 Task: Explore Salesforce AppExchange for third-party applications and install some of the apps.
Action: Mouse moved to (598, 42)
Screenshot: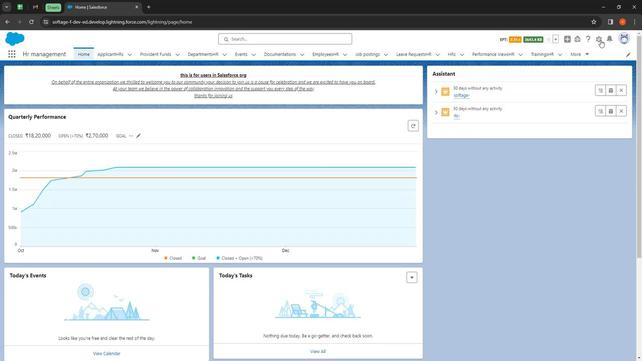 
Action: Mouse pressed left at (598, 42)
Screenshot: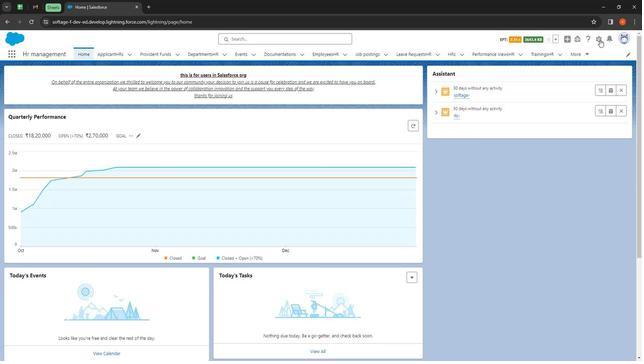 
Action: Mouse moved to (570, 68)
Screenshot: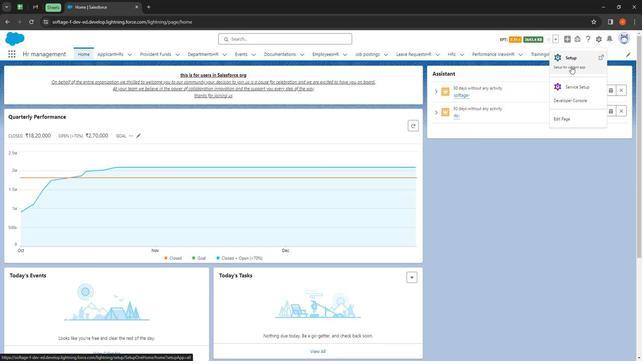 
Action: Mouse pressed left at (570, 68)
Screenshot: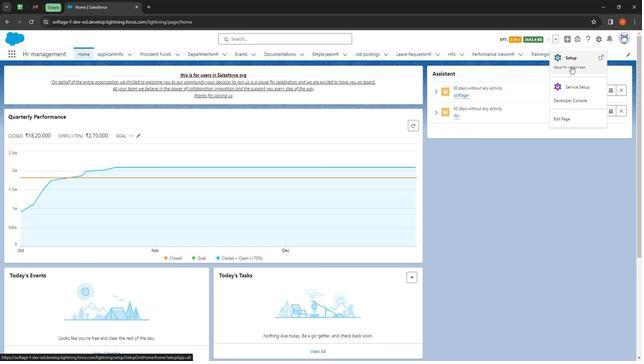 
Action: Mouse moved to (41, 78)
Screenshot: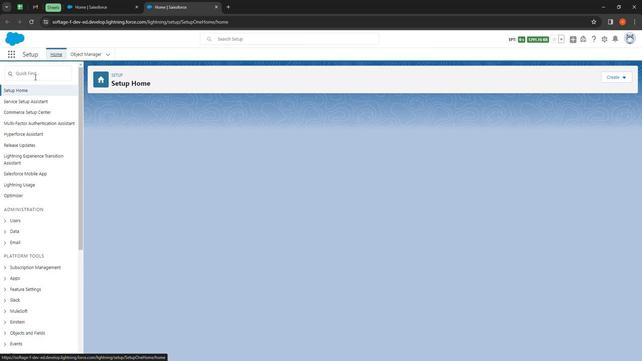 
Action: Mouse pressed left at (41, 78)
Screenshot: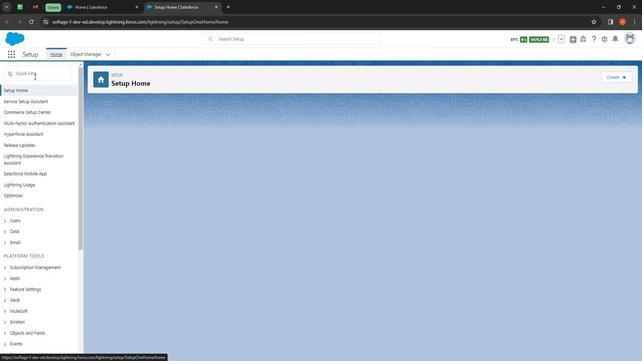 
Action: Mouse moved to (33, 76)
Screenshot: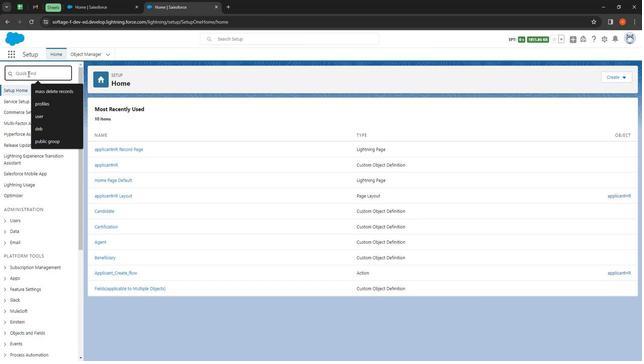 
Action: Mouse pressed left at (33, 76)
Screenshot: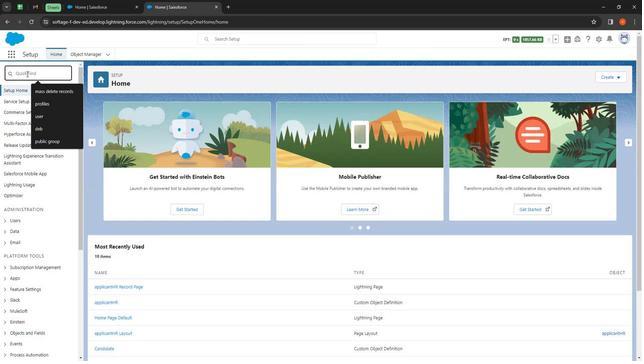 
Action: Key pressed install<Key.space>
Screenshot: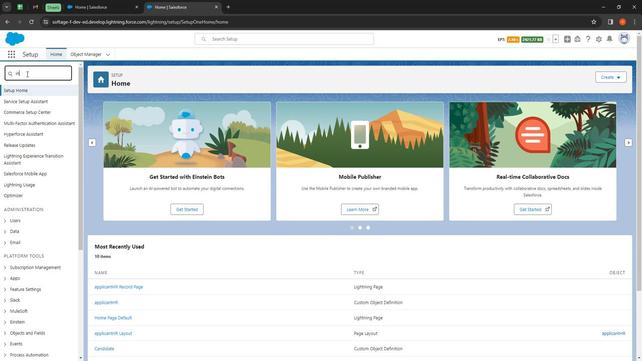 
Action: Mouse moved to (43, 114)
Screenshot: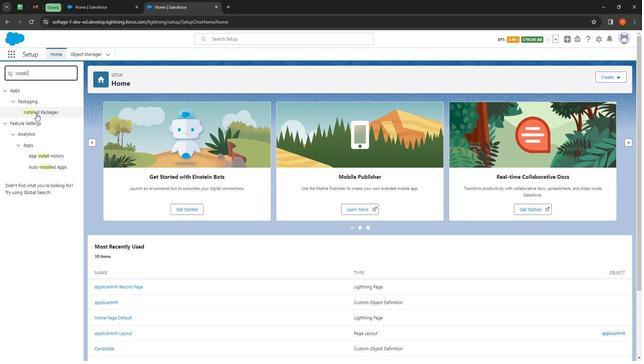 
Action: Mouse pressed left at (43, 114)
Screenshot: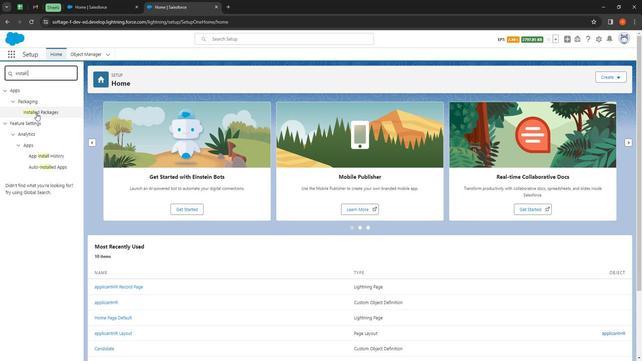 
Action: Mouse moved to (601, 152)
Screenshot: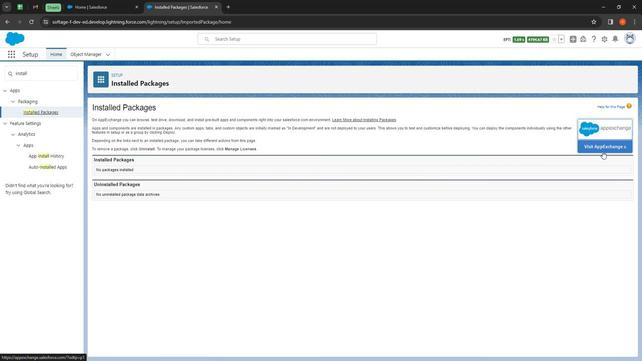 
Action: Mouse pressed left at (601, 152)
Screenshot: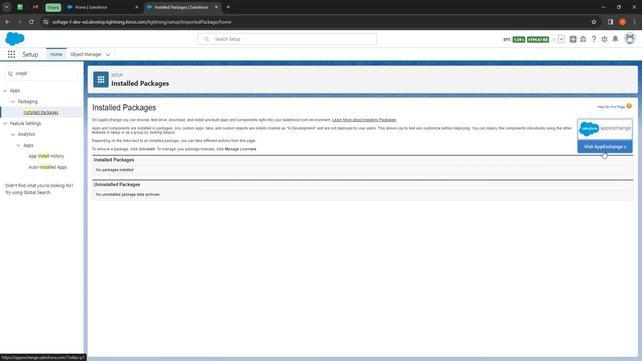 
Action: Mouse moved to (122, 69)
Screenshot: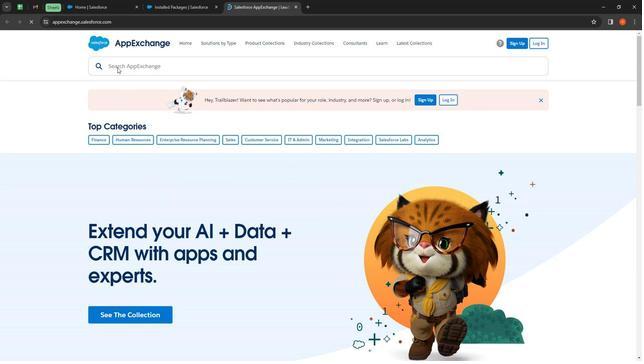 
Action: Mouse pressed left at (122, 69)
Screenshot: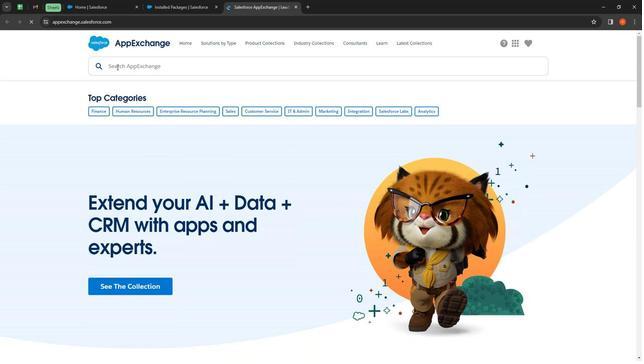 
Action: Mouse moved to (148, 34)
Screenshot: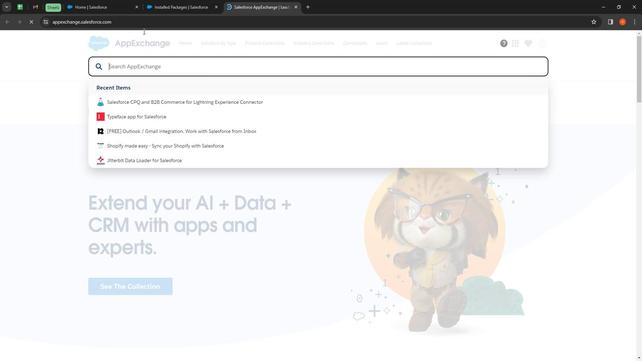 
Action: Key pressed salesforce<Key.enter>
Screenshot: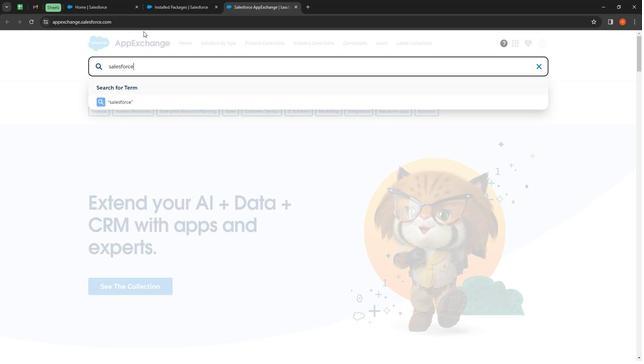 
Action: Mouse moved to (494, 165)
Screenshot: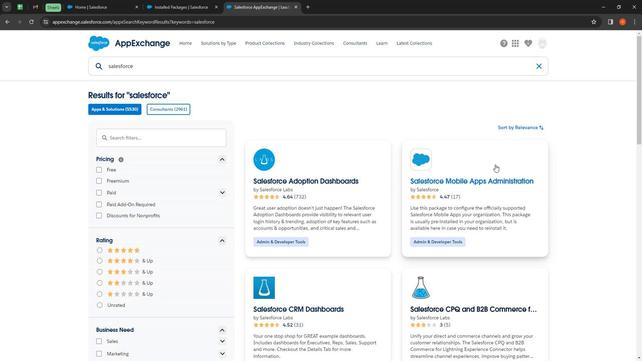 
Action: Mouse scrolled (494, 165) with delta (0, 0)
Screenshot: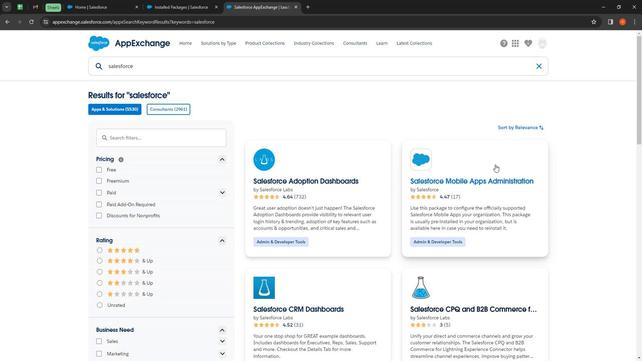 
Action: Mouse moved to (495, 167)
Screenshot: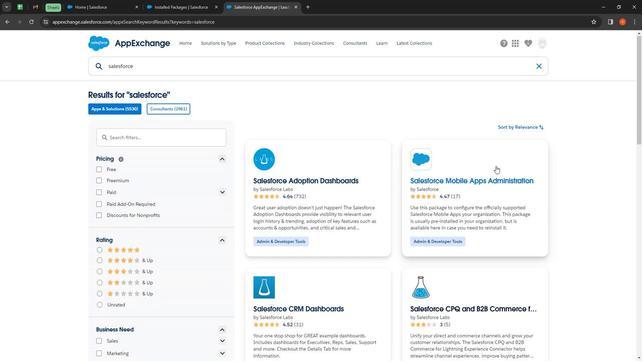 
Action: Mouse scrolled (495, 166) with delta (0, 0)
Screenshot: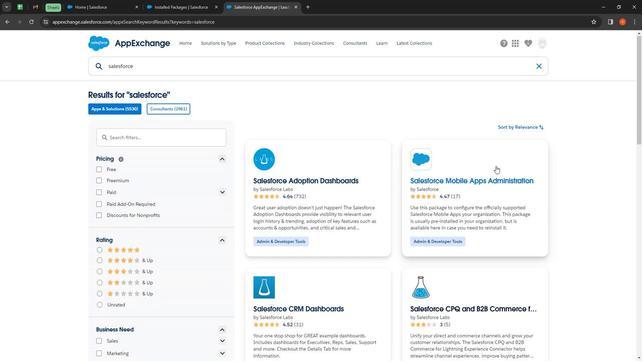 
Action: Mouse moved to (496, 168)
Screenshot: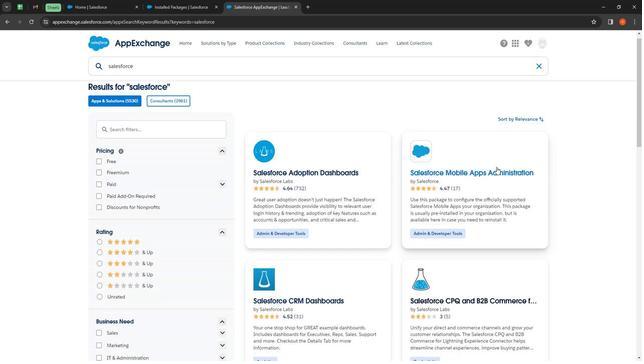 
Action: Mouse scrolled (496, 167) with delta (0, 0)
Screenshot: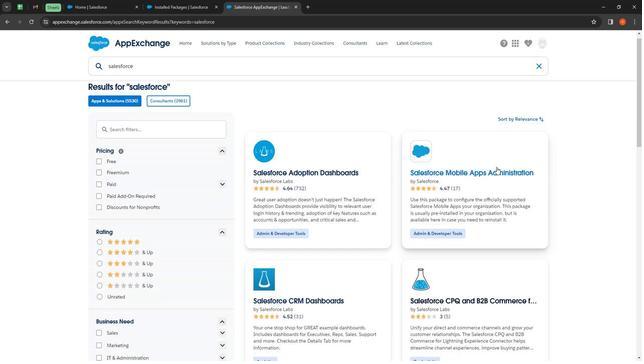 
Action: Mouse moved to (500, 167)
Screenshot: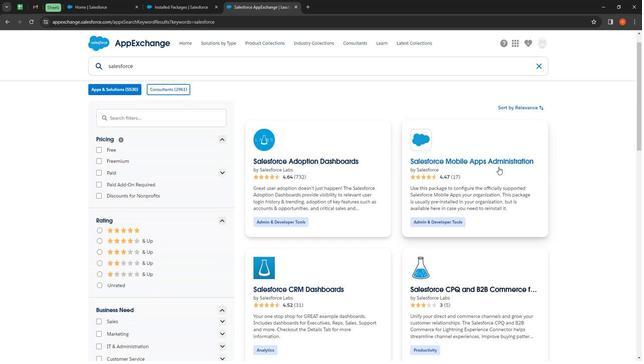 
Action: Mouse scrolled (500, 167) with delta (0, 0)
Screenshot: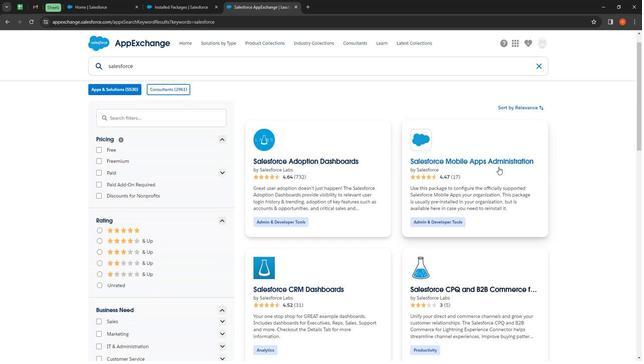 
Action: Mouse moved to (502, 165)
Screenshot: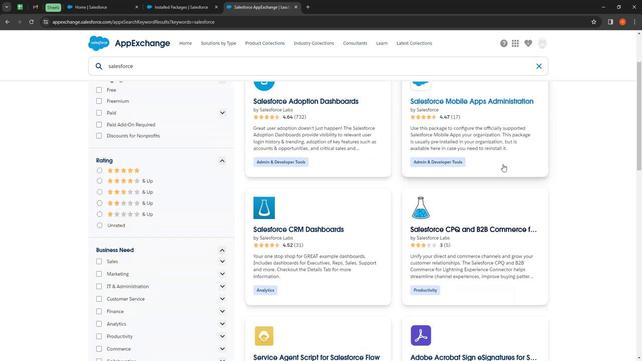 
Action: Mouse scrolled (502, 165) with delta (0, 0)
Screenshot: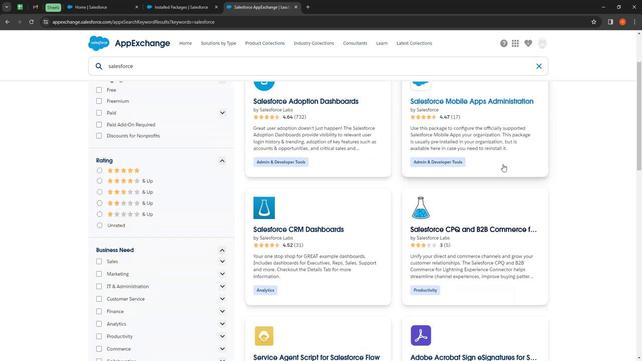 
Action: Mouse moved to (503, 165)
Screenshot: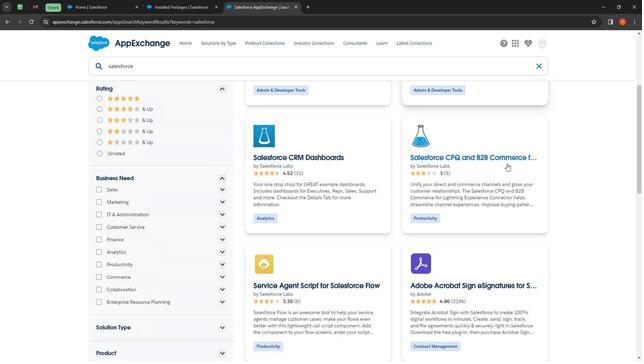 
Action: Mouse scrolled (503, 164) with delta (0, 0)
Screenshot: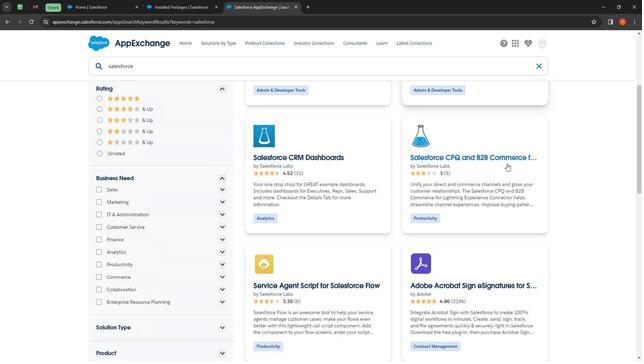 
Action: Mouse moved to (433, 185)
Screenshot: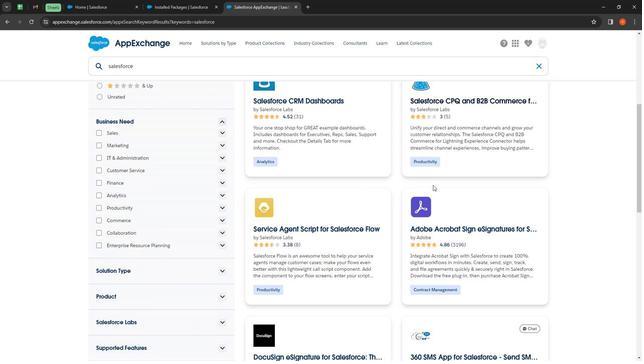 
Action: Mouse scrolled (433, 185) with delta (0, 0)
Screenshot: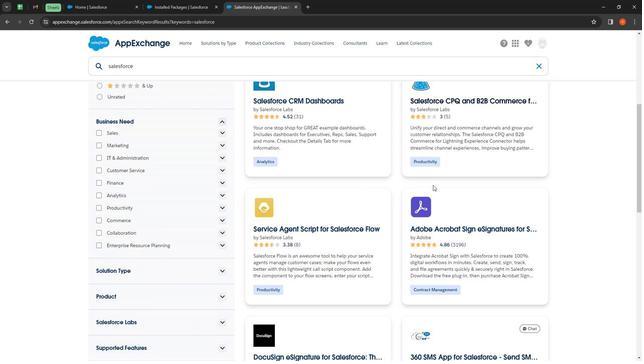 
Action: Mouse moved to (430, 187)
Screenshot: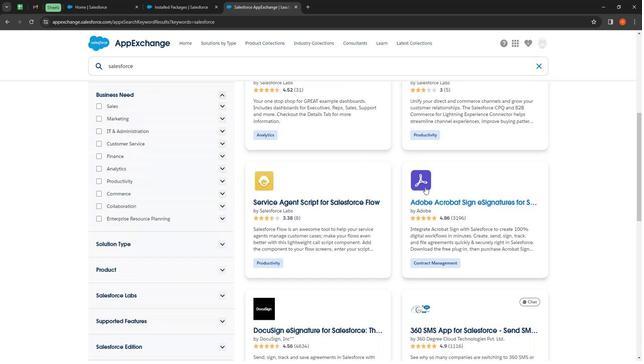 
Action: Mouse scrolled (430, 187) with delta (0, 0)
Screenshot: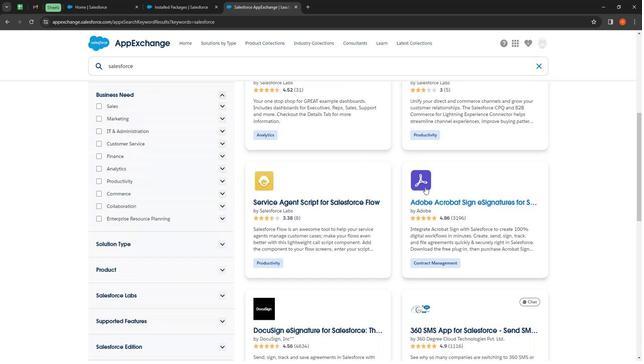 
Action: Mouse moved to (136, 117)
Screenshot: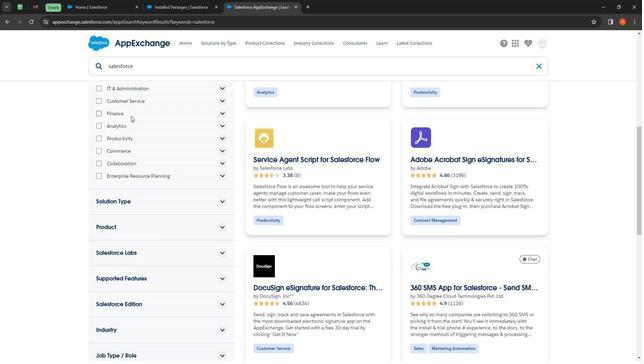 
Action: Mouse scrolled (136, 117) with delta (0, 0)
Screenshot: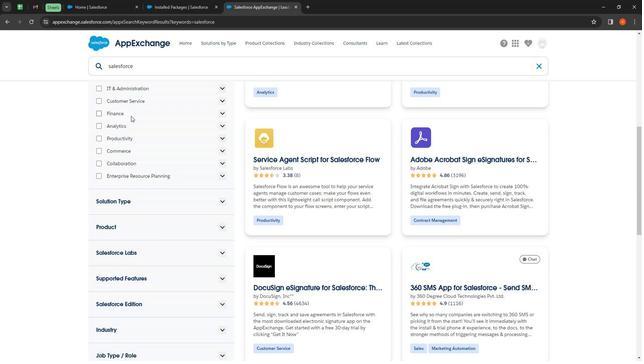 
Action: Mouse moved to (137, 118)
Screenshot: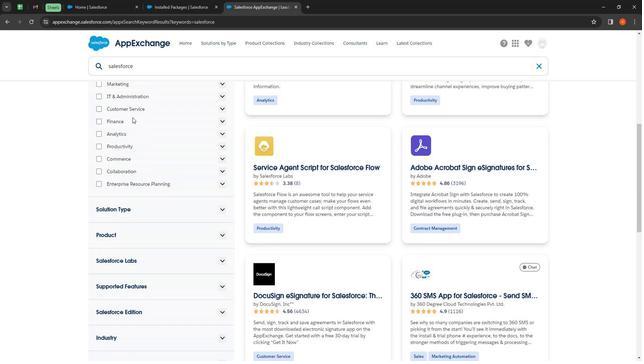 
Action: Mouse scrolled (137, 118) with delta (0, 0)
Screenshot: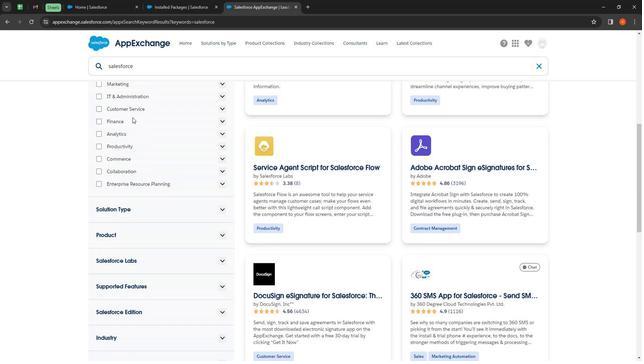 
Action: Mouse moved to (123, 124)
Screenshot: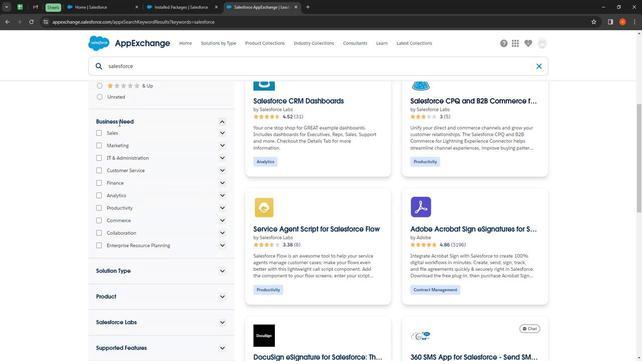 
Action: Mouse scrolled (123, 124) with delta (0, 0)
Screenshot: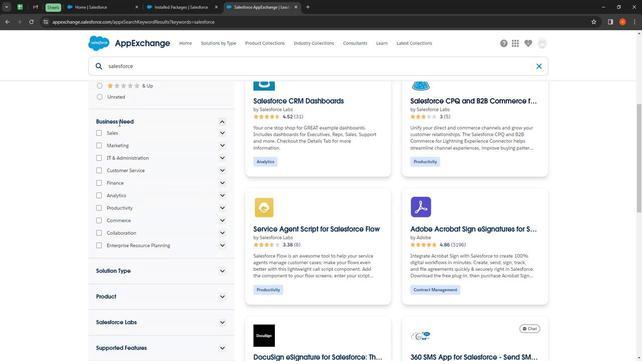 
Action: Mouse moved to (135, 95)
Screenshot: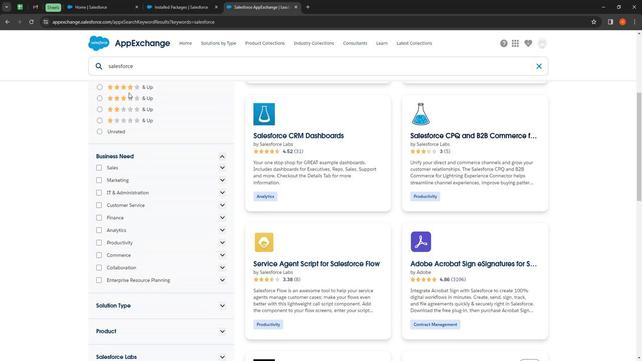 
Action: Mouse scrolled (135, 95) with delta (0, 0)
Screenshot: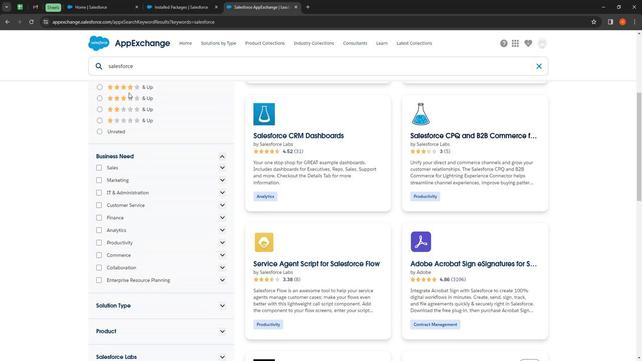 
Action: Mouse moved to (136, 96)
Screenshot: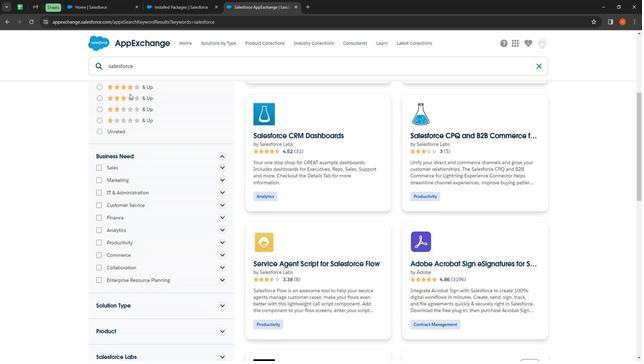 
Action: Mouse scrolled (136, 97) with delta (0, 0)
Screenshot: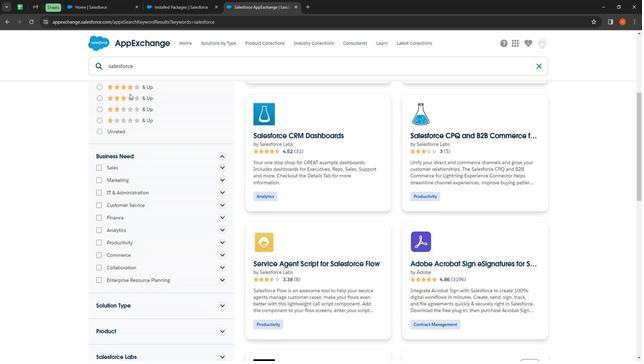 
Action: Mouse moved to (117, 93)
Screenshot: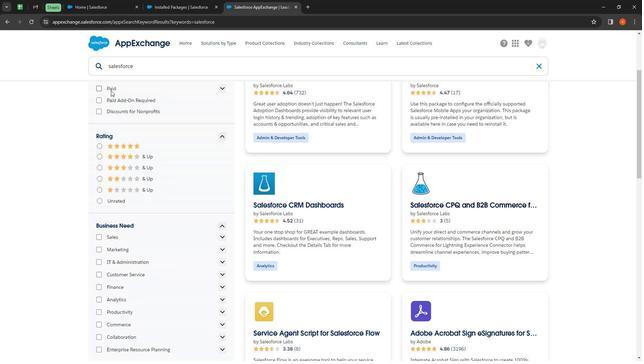 
Action: Mouse scrolled (117, 93) with delta (0, 0)
Screenshot: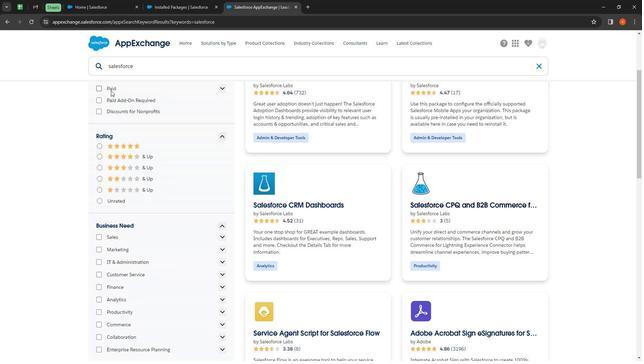 
Action: Mouse moved to (113, 102)
Screenshot: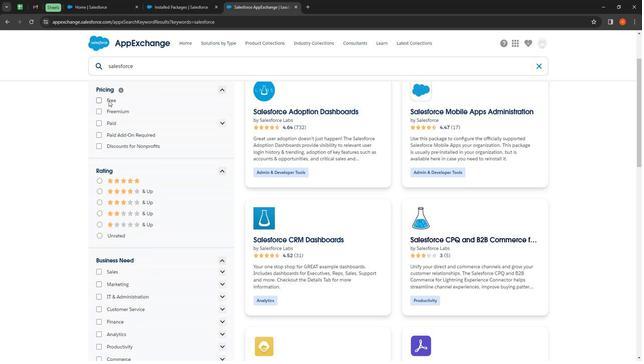 
Action: Mouse pressed left at (113, 102)
Screenshot: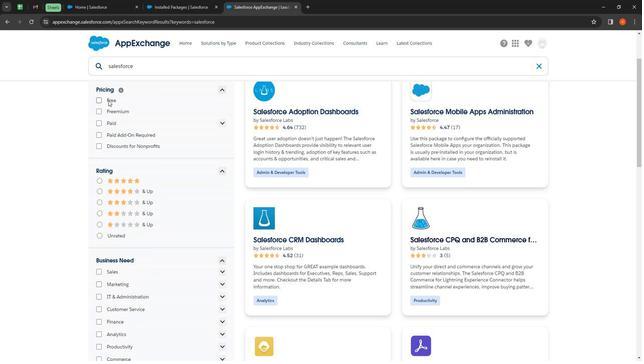 
Action: Mouse moved to (125, 209)
Screenshot: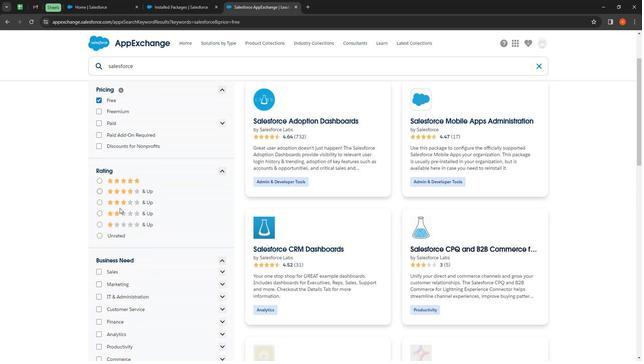 
Action: Mouse scrolled (125, 209) with delta (0, 0)
Screenshot: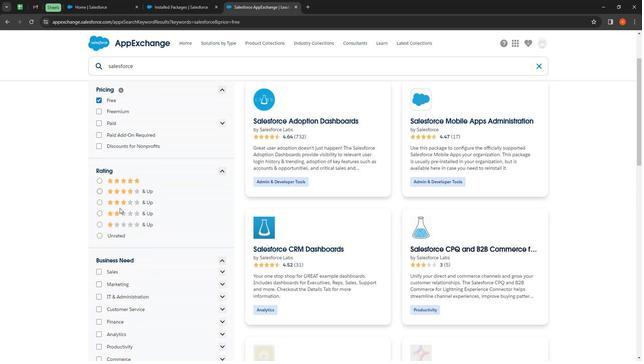 
Action: Mouse moved to (128, 217)
Screenshot: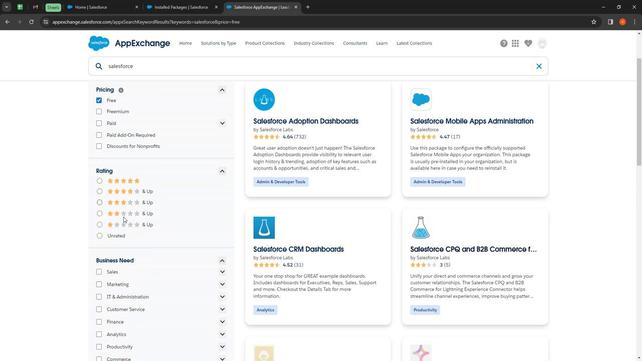 
Action: Mouse scrolled (128, 216) with delta (0, 0)
Screenshot: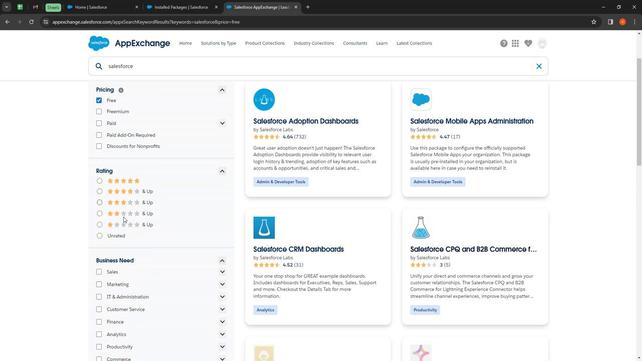 
Action: Mouse moved to (130, 225)
Screenshot: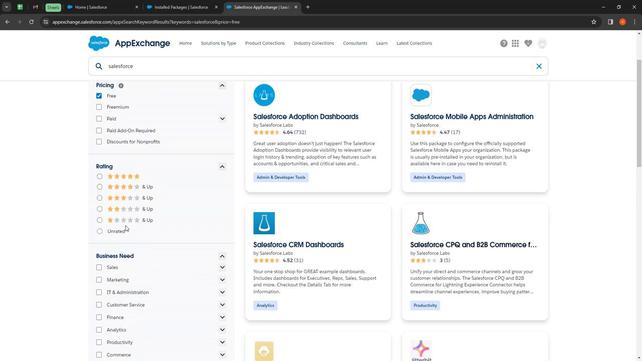 
Action: Mouse scrolled (130, 225) with delta (0, 0)
Screenshot: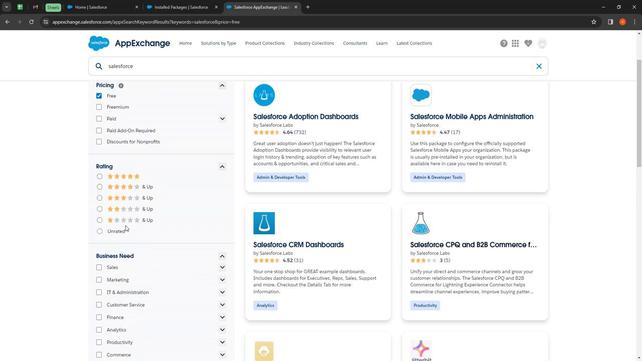 
Action: Mouse moved to (507, 222)
Screenshot: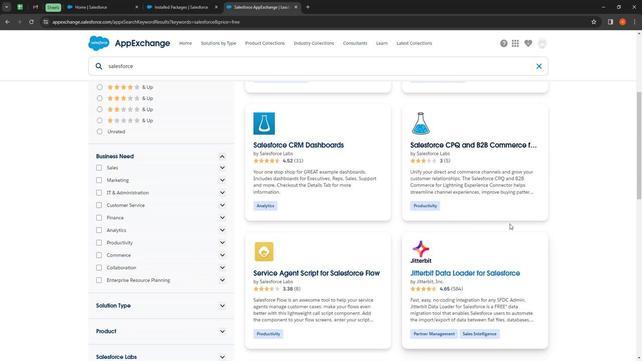 
Action: Mouse scrolled (507, 222) with delta (0, 0)
Screenshot: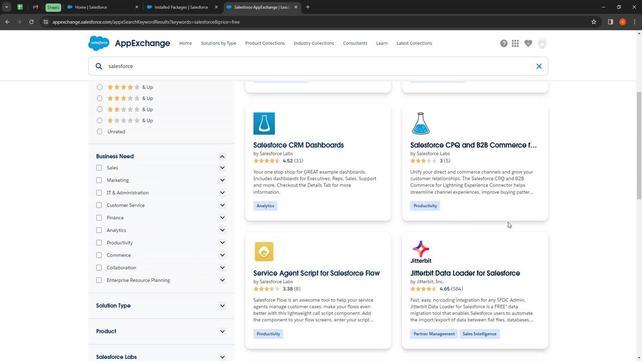 
Action: Mouse scrolled (507, 222) with delta (0, 0)
Screenshot: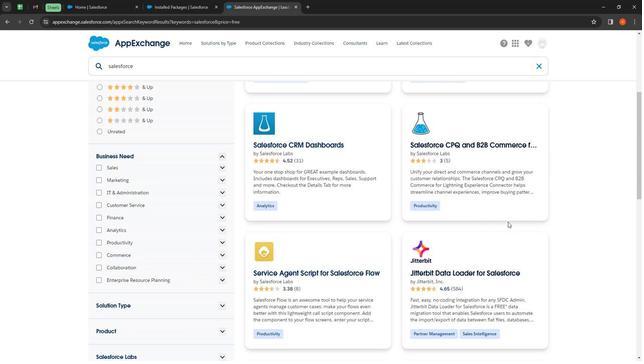 
Action: Mouse scrolled (507, 222) with delta (0, 0)
Screenshot: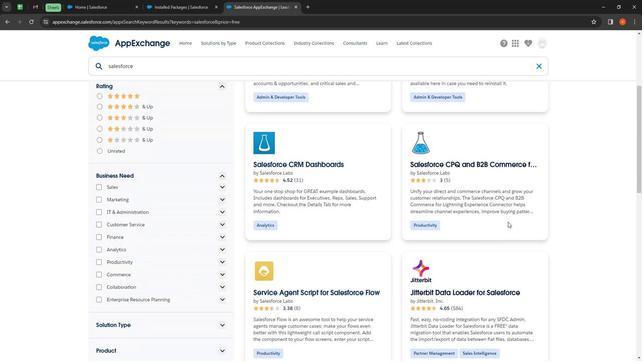 
Action: Mouse scrolled (507, 222) with delta (0, 0)
Screenshot: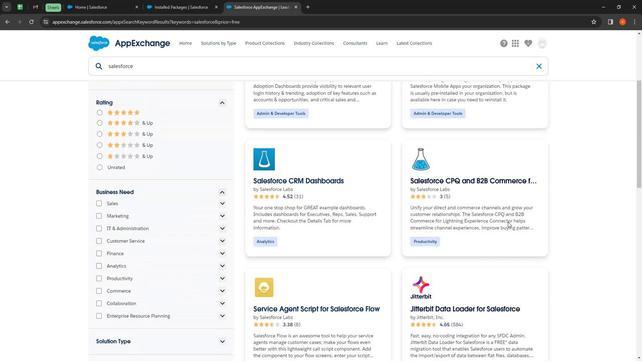 
Action: Mouse scrolled (507, 222) with delta (0, 0)
Screenshot: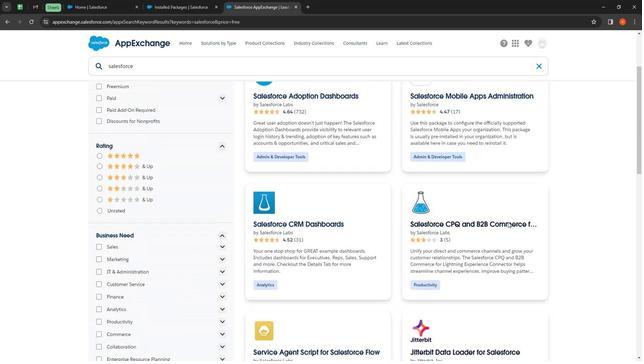 
Action: Mouse moved to (512, 217)
Screenshot: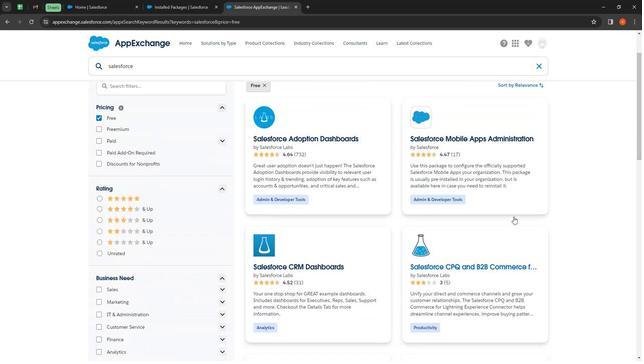 
Action: Mouse scrolled (512, 217) with delta (0, 0)
Screenshot: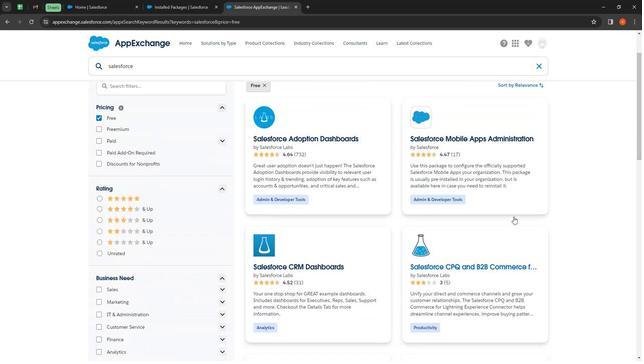 
Action: Mouse moved to (368, 173)
Screenshot: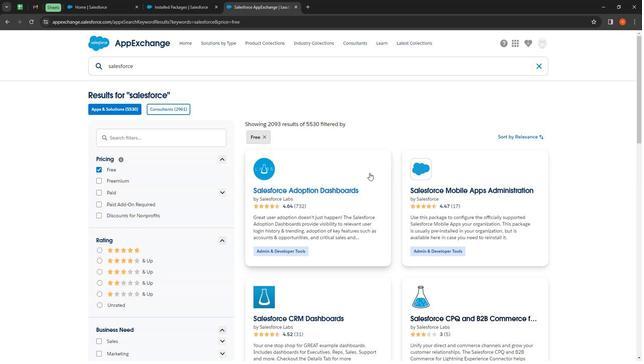 
Action: Mouse scrolled (368, 173) with delta (0, 0)
Screenshot: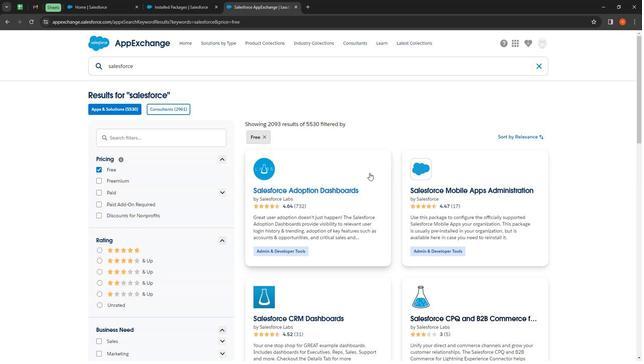 
Action: Mouse moved to (381, 176)
Screenshot: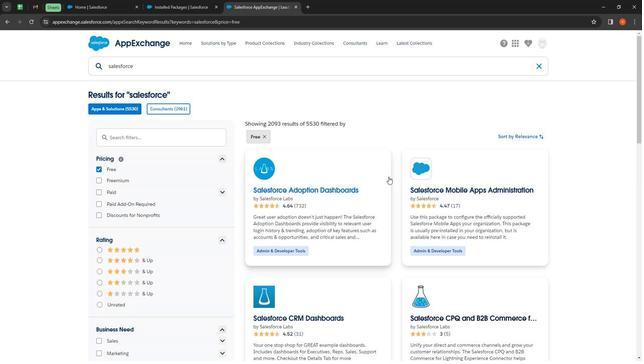 
Action: Mouse scrolled (381, 176) with delta (0, 0)
Screenshot: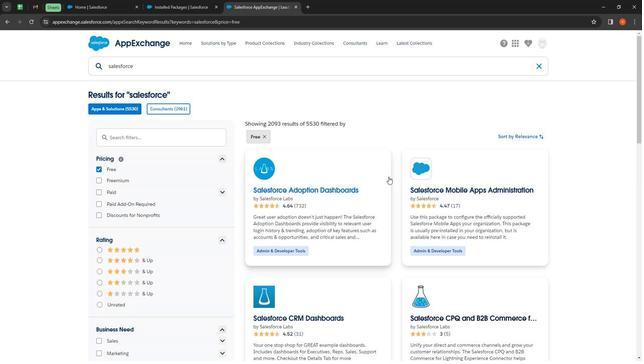 
Action: Mouse moved to (409, 179)
Screenshot: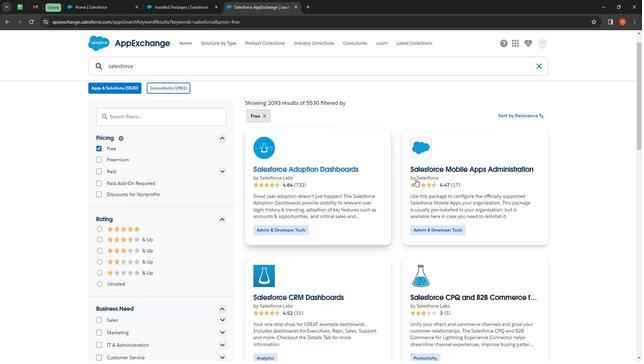 
Action: Mouse scrolled (409, 179) with delta (0, 0)
Screenshot: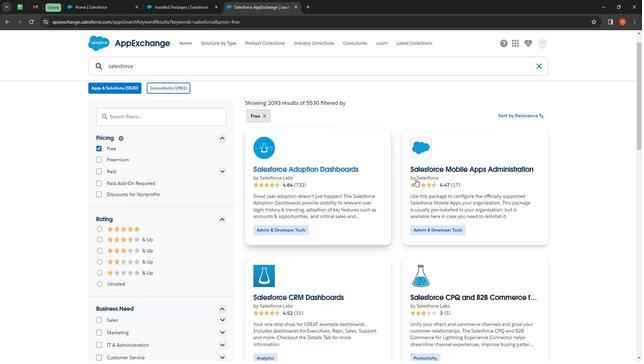 
Action: Mouse moved to (435, 181)
Screenshot: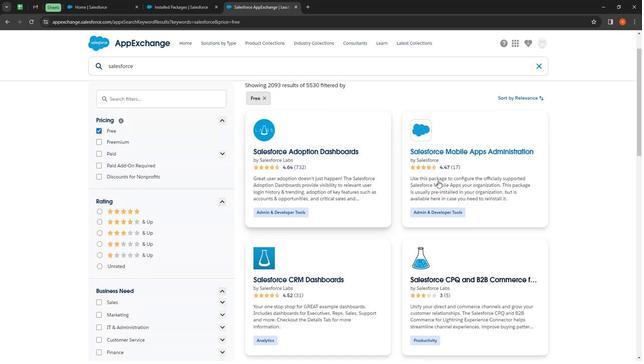
Action: Mouse scrolled (435, 181) with delta (0, 0)
Screenshot: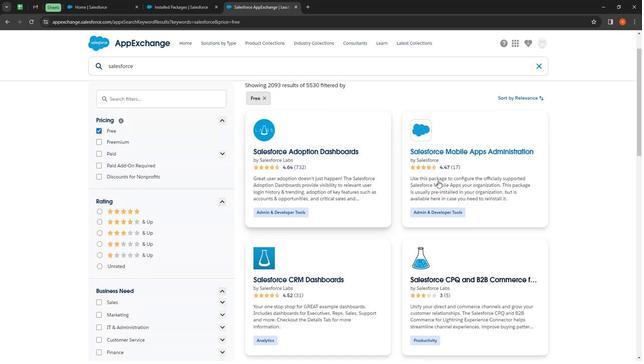 
Action: Mouse moved to (469, 181)
Screenshot: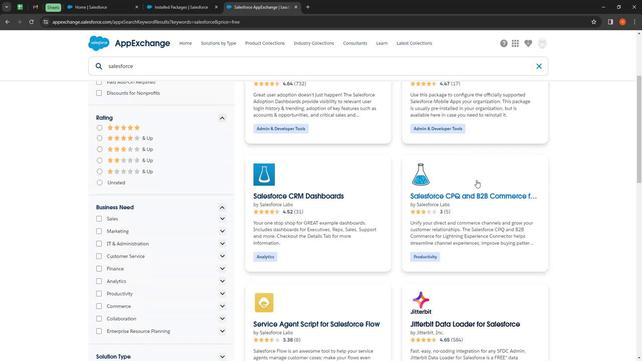 
Action: Mouse scrolled (469, 180) with delta (0, 0)
Screenshot: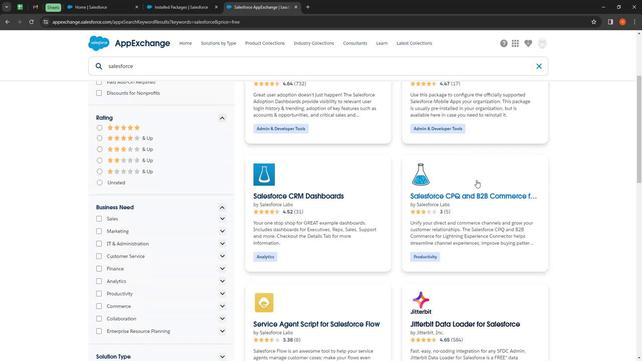 
Action: Mouse moved to (285, 190)
Screenshot: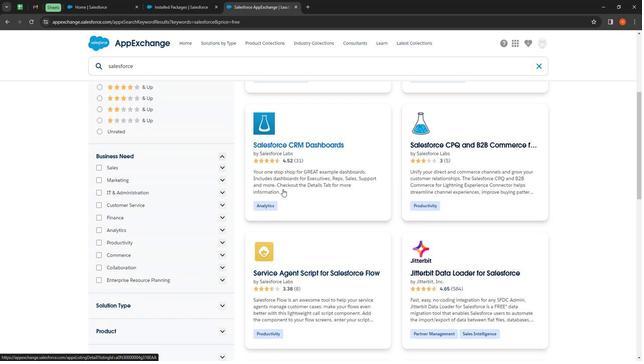 
Action: Mouse scrolled (285, 189) with delta (0, 0)
Screenshot: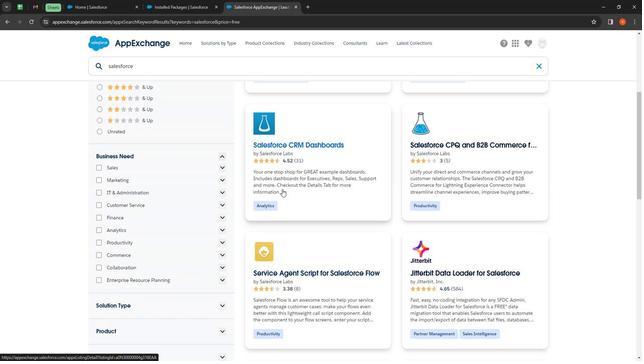 
Action: Mouse moved to (377, 246)
Screenshot: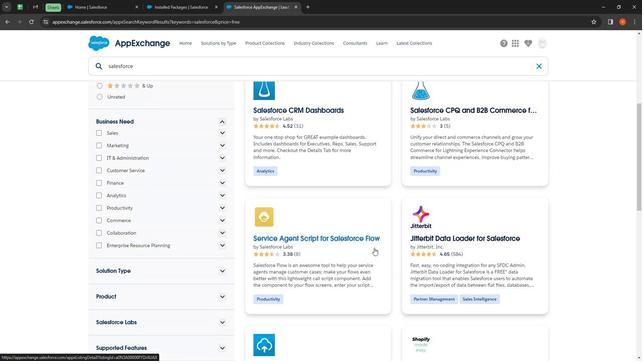 
Action: Mouse scrolled (377, 245) with delta (0, 0)
Screenshot: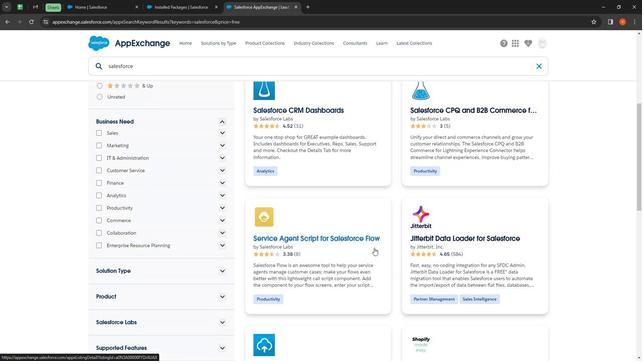 
Action: Mouse moved to (404, 245)
Screenshot: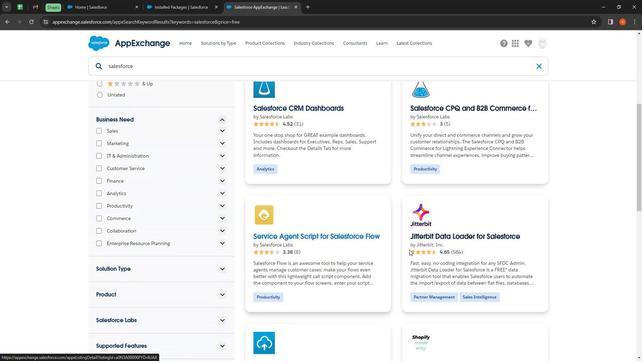 
Action: Mouse scrolled (404, 244) with delta (0, 0)
Screenshot: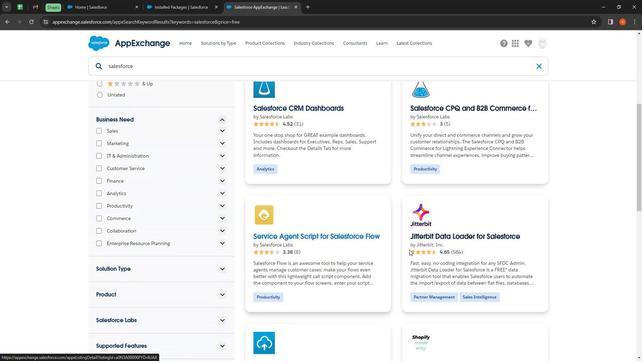 
Action: Mouse moved to (409, 263)
Screenshot: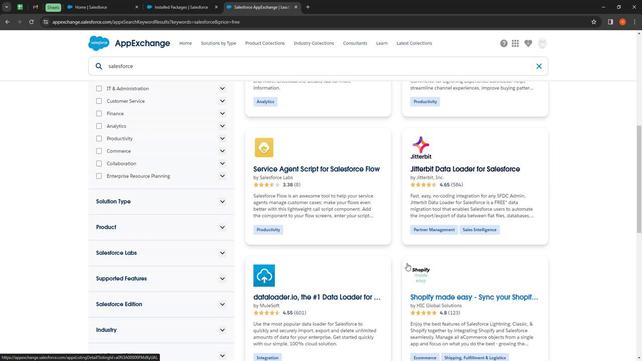 
Action: Mouse scrolled (409, 262) with delta (0, 0)
Screenshot: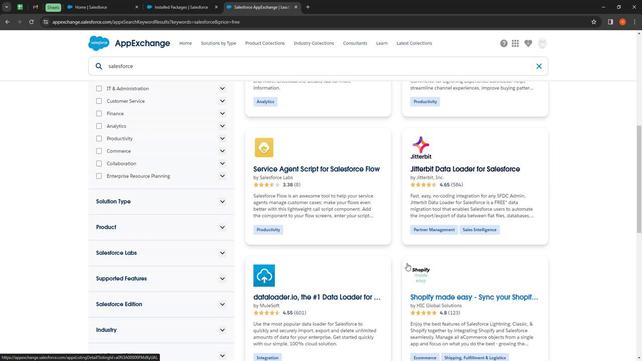 
Action: Mouse moved to (413, 265)
Screenshot: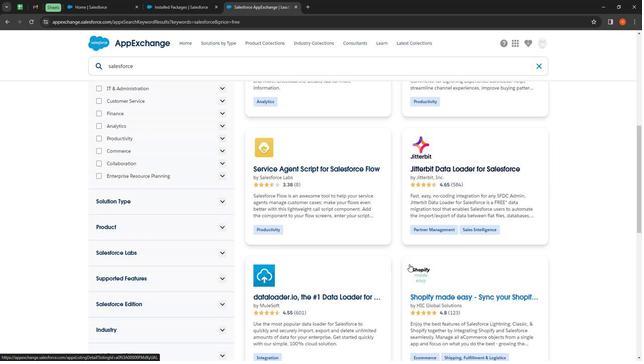 
Action: Mouse scrolled (413, 265) with delta (0, 0)
Screenshot: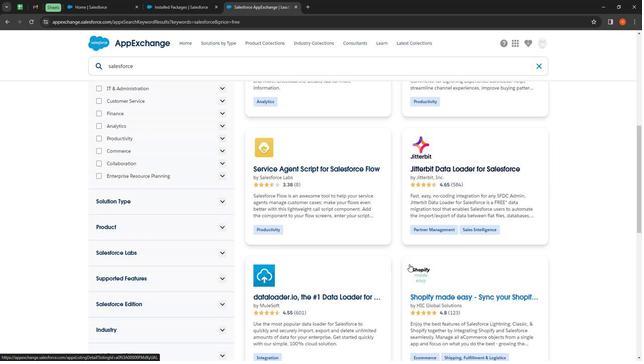 
Action: Mouse moved to (415, 265)
Screenshot: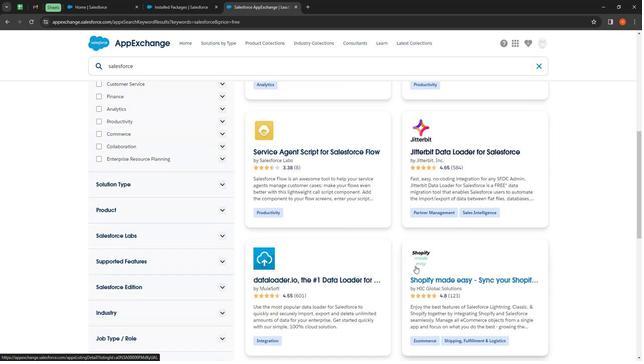
Action: Mouse scrolled (415, 265) with delta (0, 0)
Screenshot: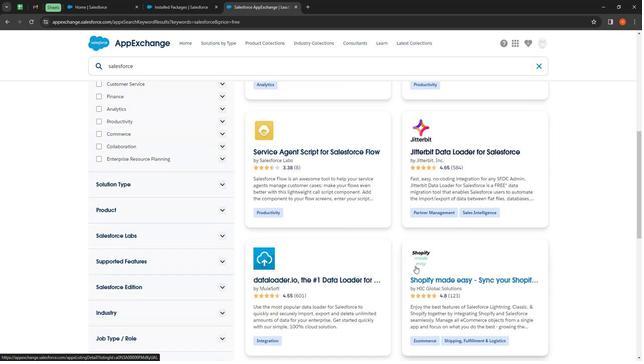 
Action: Mouse moved to (441, 265)
Screenshot: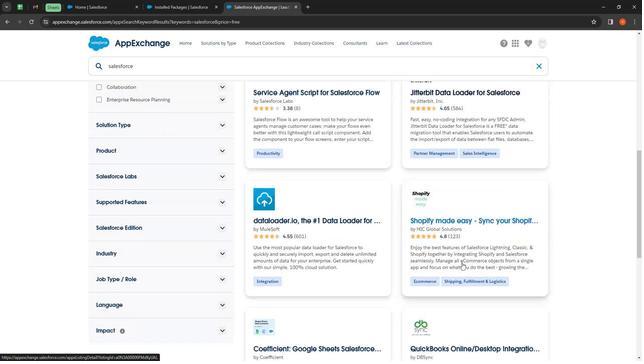 
Action: Mouse scrolled (441, 264) with delta (0, 0)
Screenshot: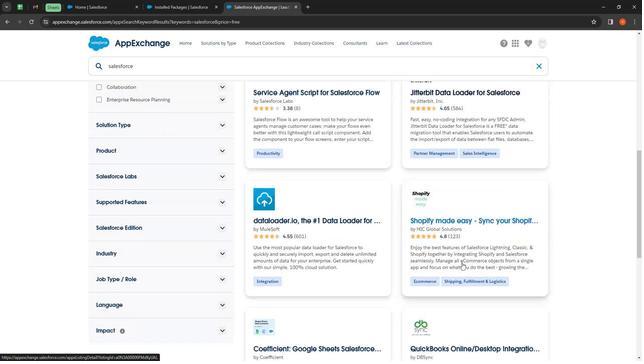 
Action: Mouse moved to (451, 162)
Screenshot: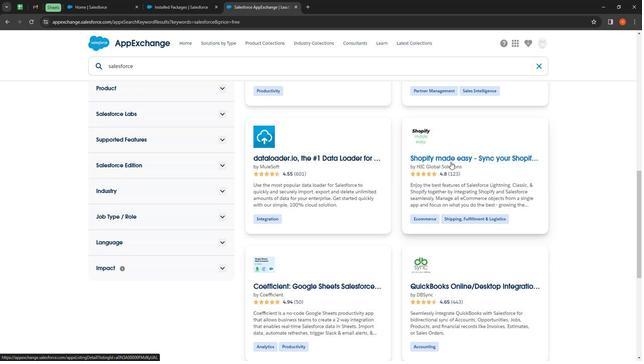 
Action: Mouse pressed left at (451, 162)
Screenshot: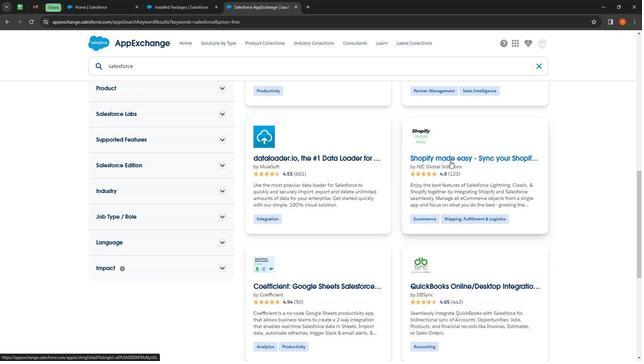 
Action: Mouse moved to (426, 171)
Screenshot: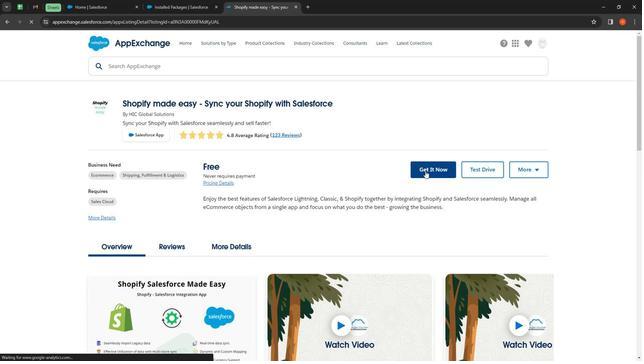 
Action: Mouse pressed left at (426, 171)
Screenshot: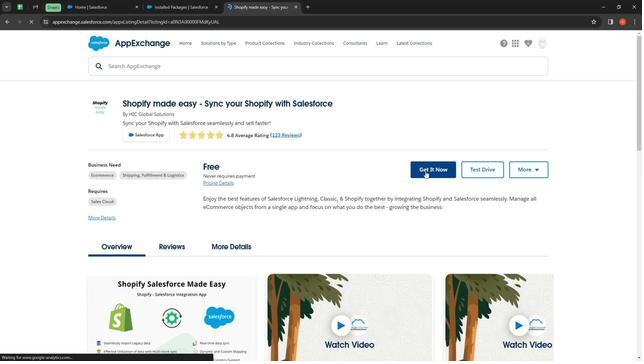 
Action: Mouse moved to (314, 197)
Screenshot: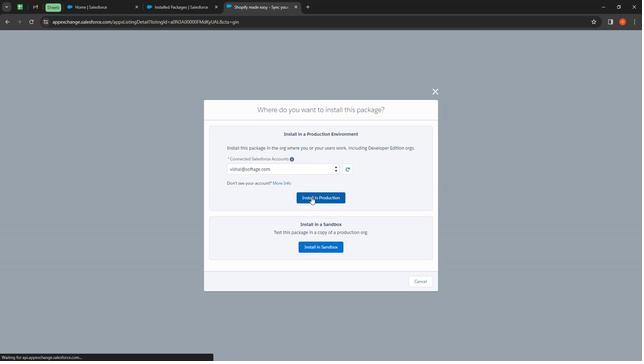 
Action: Mouse pressed left at (314, 197)
Screenshot: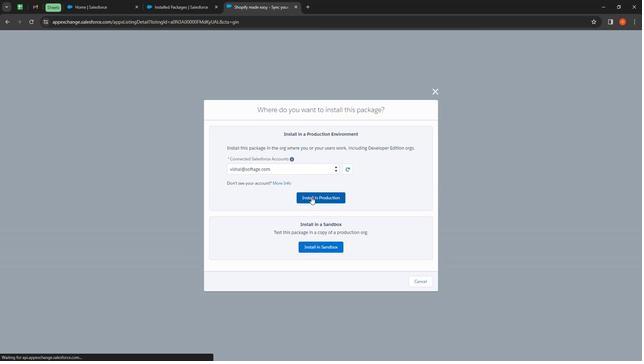 
Action: Mouse moved to (167, 110)
Screenshot: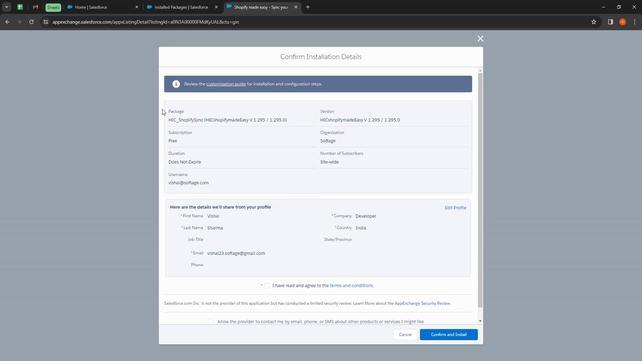
Action: Mouse pressed left at (167, 110)
Screenshot: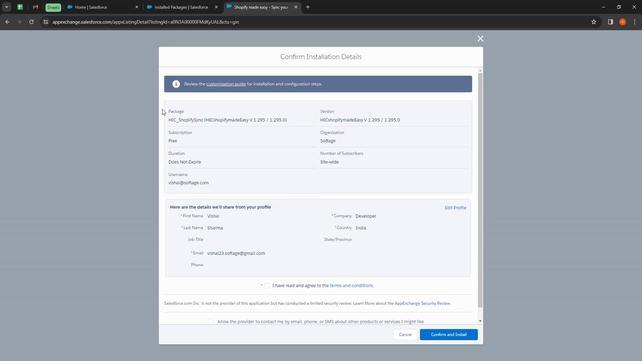 
Action: Mouse moved to (271, 284)
Screenshot: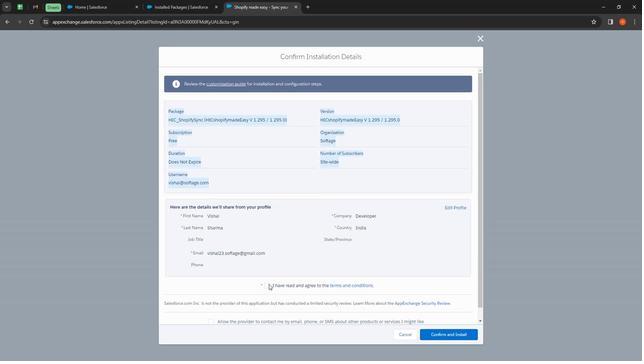 
Action: Mouse pressed left at (271, 284)
Screenshot: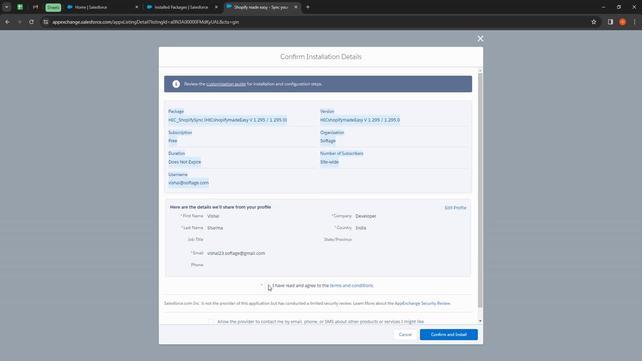 
Action: Mouse moved to (378, 238)
Screenshot: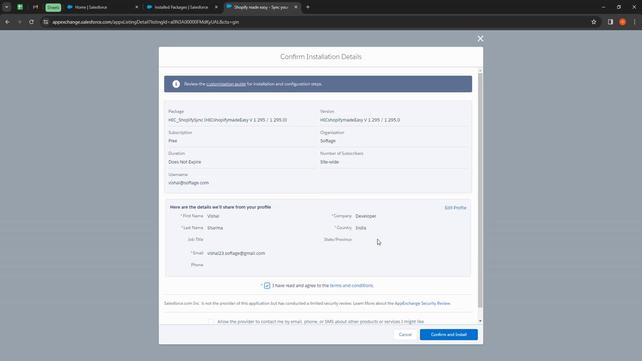 
Action: Mouse scrolled (378, 238) with delta (0, 0)
Screenshot: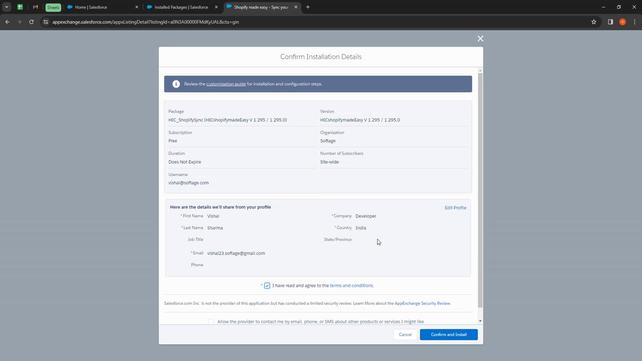 
Action: Mouse scrolled (378, 238) with delta (0, 0)
Screenshot: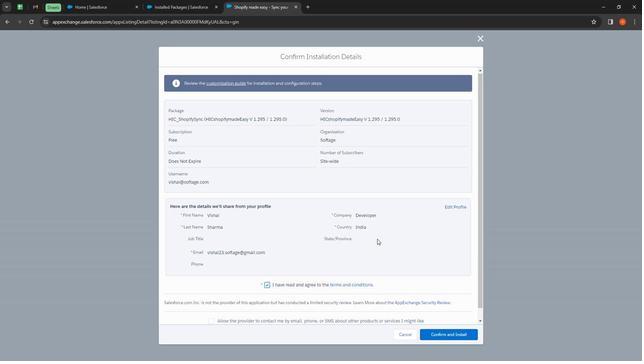 
Action: Mouse scrolled (378, 238) with delta (0, 0)
Screenshot: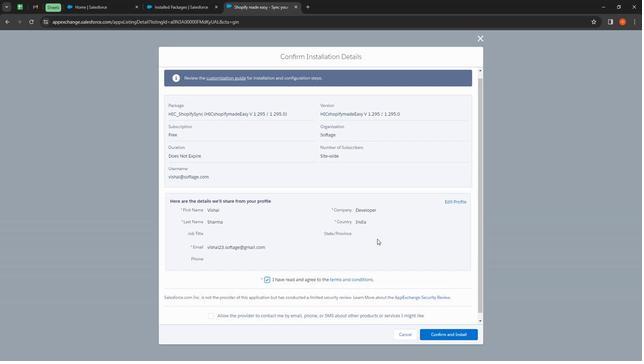 
Action: Mouse moved to (379, 238)
Screenshot: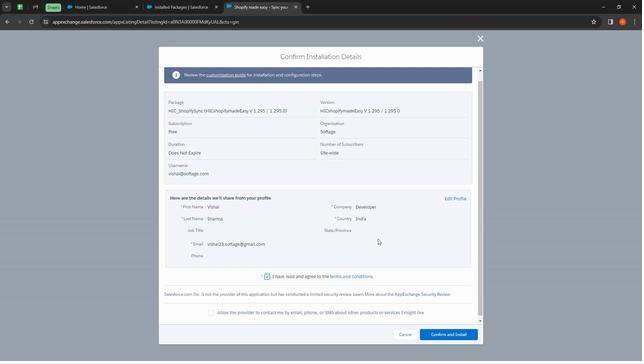 
Action: Mouse scrolled (379, 238) with delta (0, 0)
Screenshot: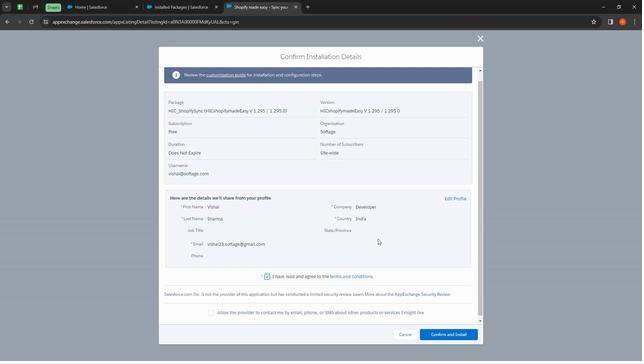 
Action: Mouse moved to (379, 238)
Screenshot: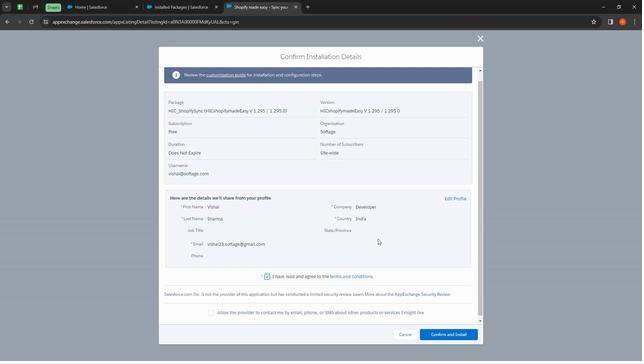 
Action: Mouse scrolled (379, 238) with delta (0, 0)
Screenshot: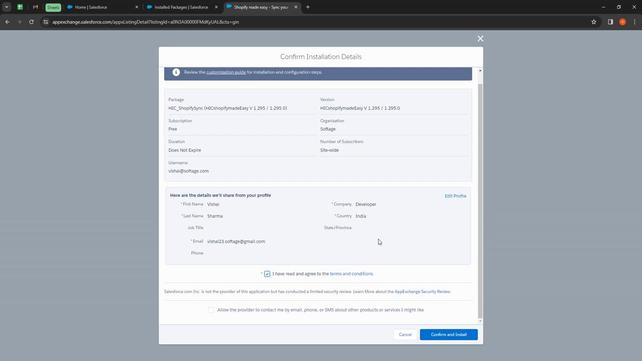 
Action: Mouse moved to (445, 331)
Screenshot: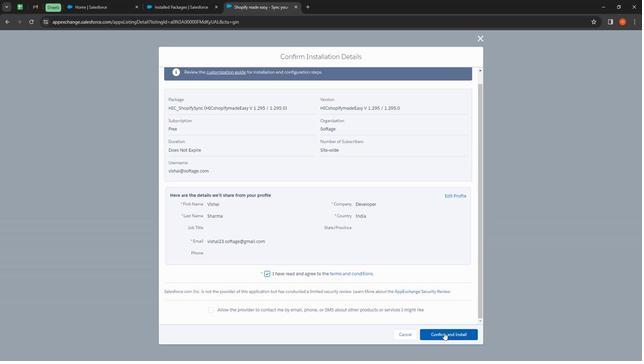 
Action: Mouse pressed left at (445, 331)
Screenshot: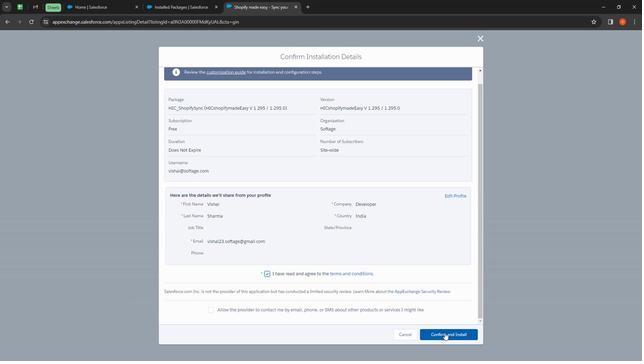 
Action: Mouse moved to (201, 169)
Screenshot: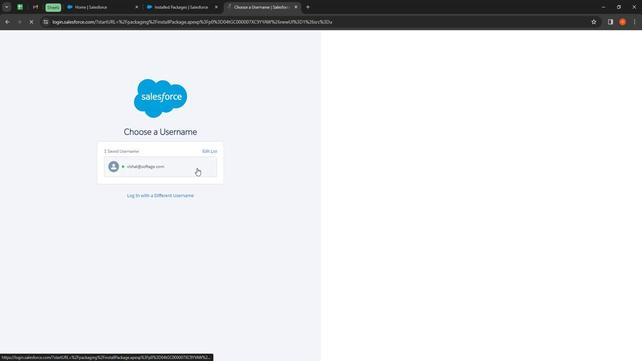 
Action: Mouse pressed left at (201, 169)
Screenshot: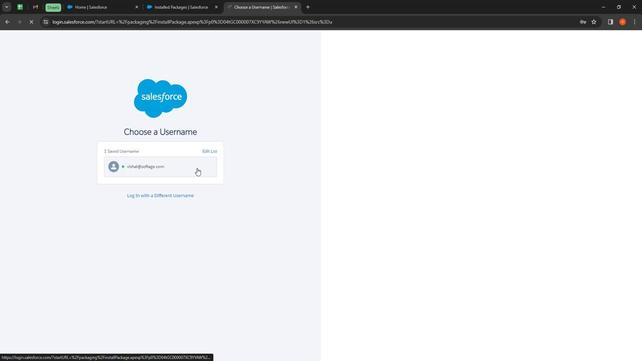 
Action: Mouse moved to (315, 123)
Screenshot: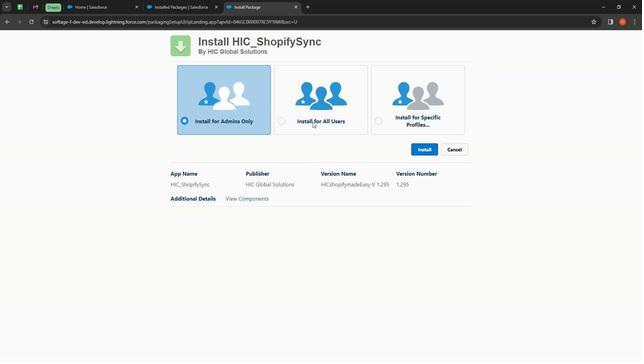 
Action: Mouse pressed left at (315, 123)
Screenshot: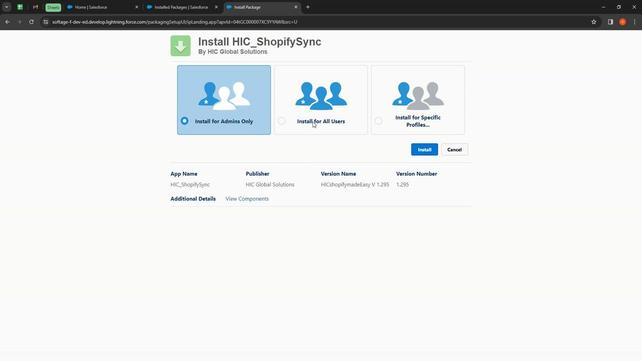 
Action: Mouse moved to (420, 152)
Screenshot: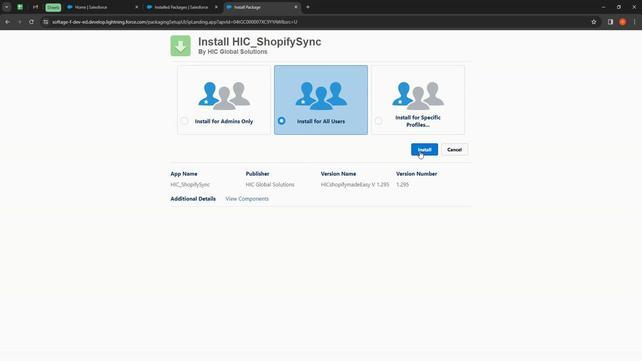 
Action: Mouse pressed left at (420, 152)
Screenshot: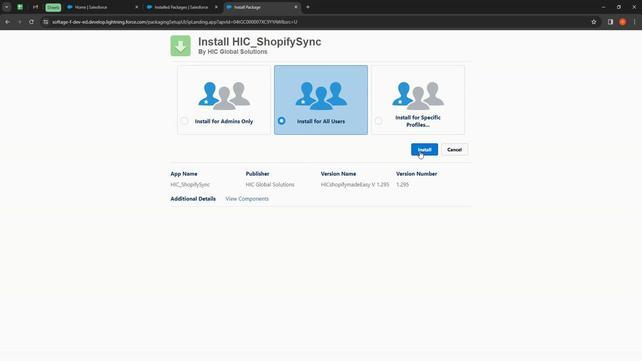 
Action: Mouse moved to (251, 101)
Screenshot: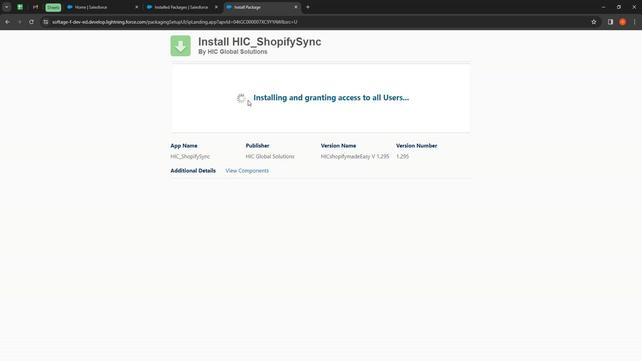 
Action: Mouse pressed left at (251, 101)
Screenshot: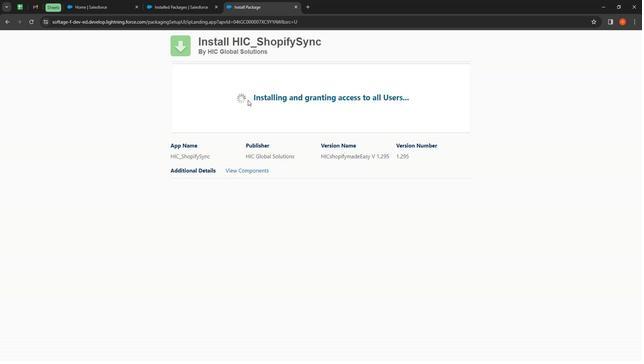 
Action: Mouse moved to (212, 100)
Screenshot: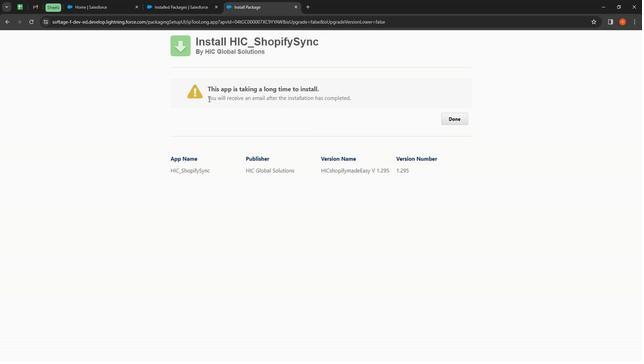 
Action: Mouse pressed left at (212, 100)
Screenshot: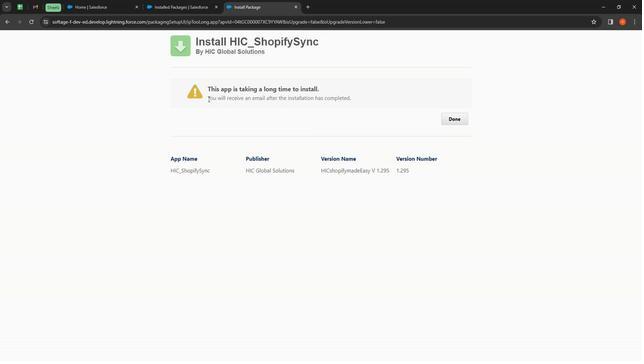 
Action: Mouse moved to (456, 121)
Screenshot: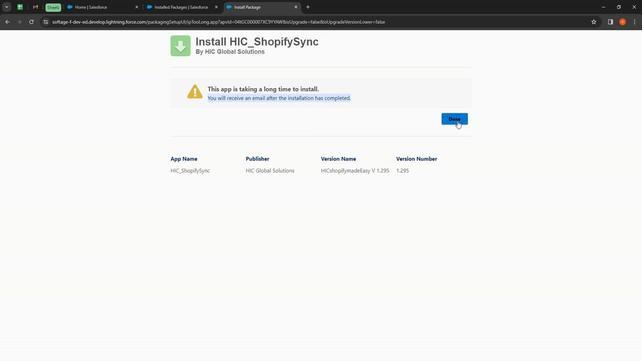 
Action: Mouse pressed left at (456, 121)
Screenshot: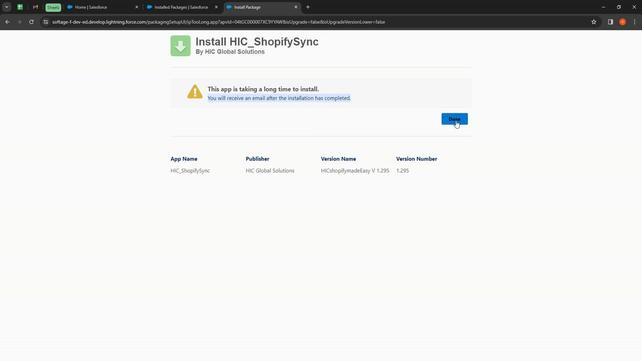 
Action: Mouse moved to (614, 147)
Screenshot: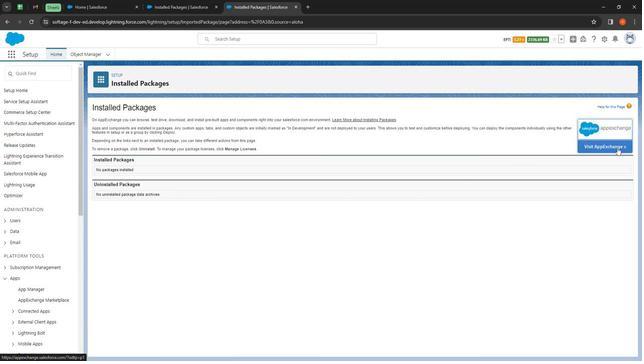 
Action: Mouse pressed left at (614, 147)
Screenshot: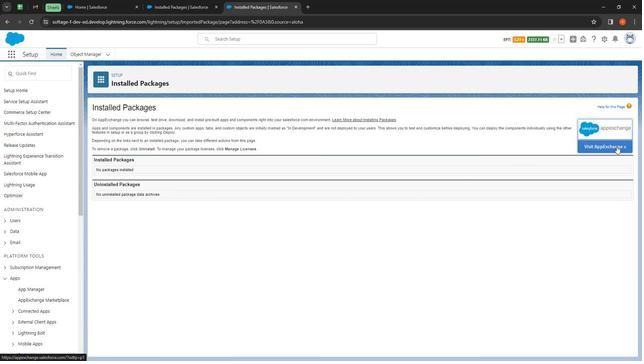 
Action: Mouse moved to (293, 192)
Screenshot: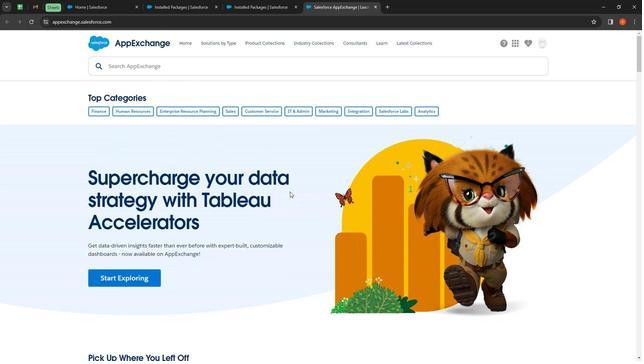 
Action: Mouse scrolled (293, 192) with delta (0, 0)
Screenshot: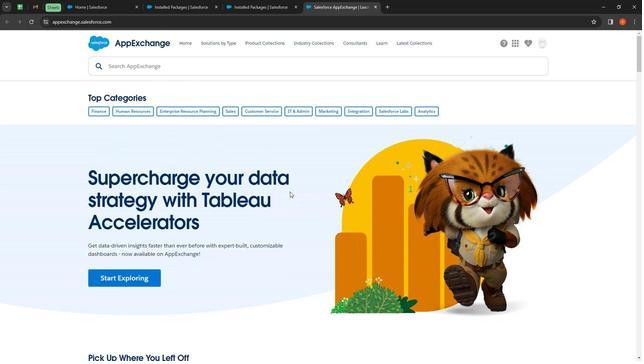 
Action: Mouse moved to (294, 193)
Screenshot: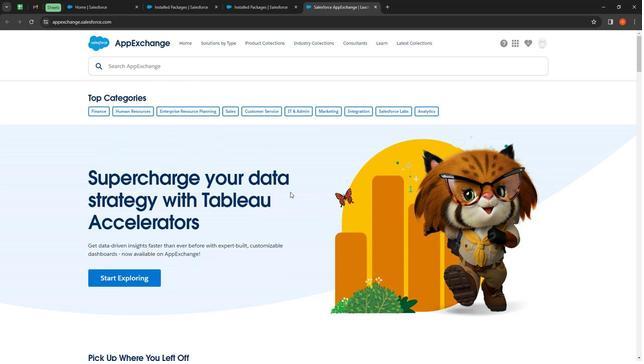 
Action: Mouse scrolled (294, 192) with delta (0, 0)
Screenshot: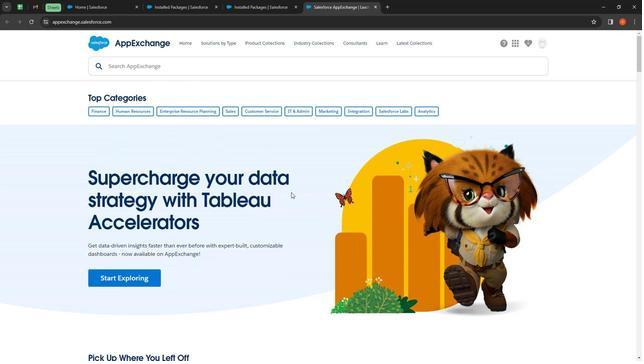 
Action: Mouse scrolled (294, 192) with delta (0, 0)
Screenshot: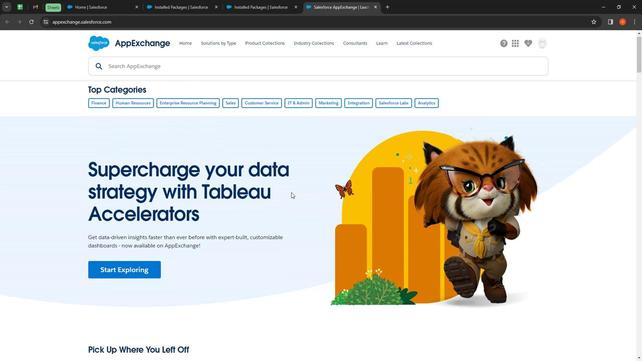 
Action: Mouse scrolled (294, 192) with delta (0, 0)
Screenshot: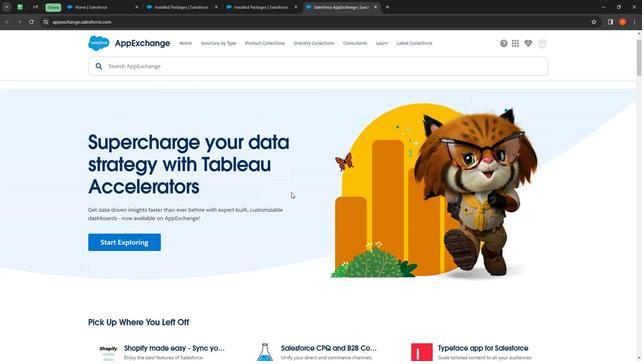
Action: Mouse scrolled (294, 192) with delta (0, 0)
Screenshot: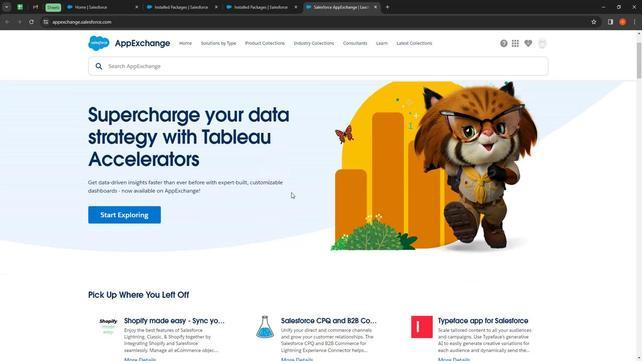 
Action: Mouse moved to (305, 218)
Screenshot: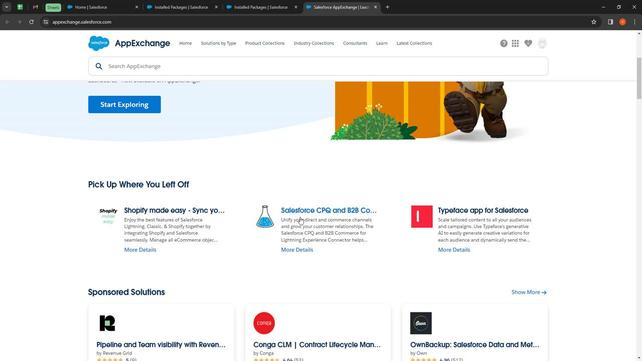 
Action: Mouse scrolled (305, 217) with delta (0, 0)
Screenshot: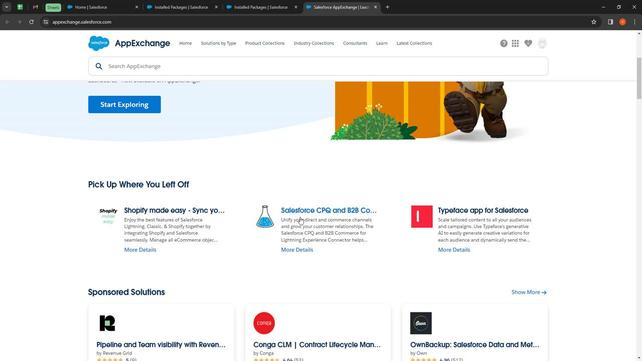 
Action: Mouse moved to (323, 224)
Screenshot: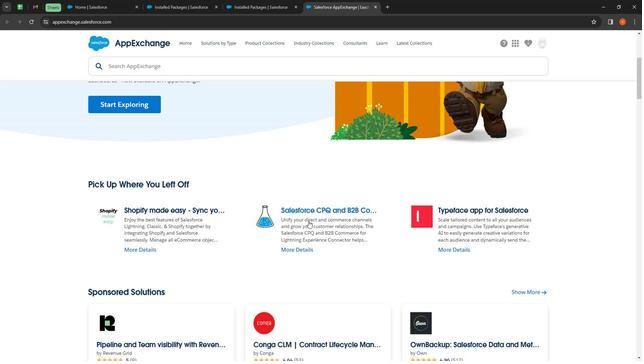 
Action: Mouse scrolled (323, 224) with delta (0, 0)
Screenshot: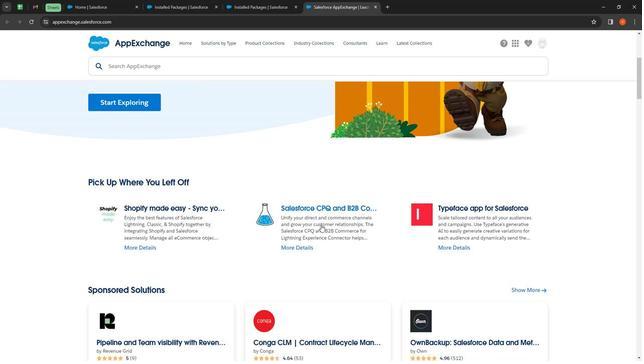 
Action: Mouse moved to (333, 228)
Screenshot: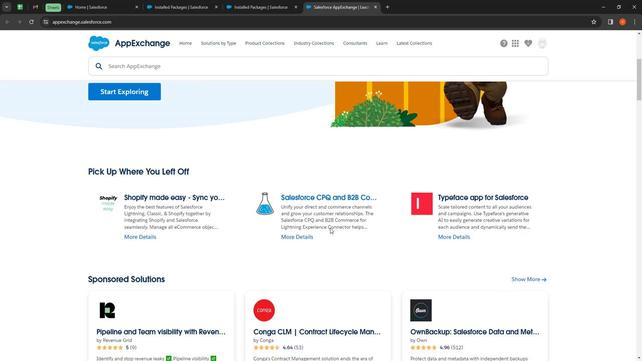 
Action: Mouse scrolled (333, 227) with delta (0, 0)
Screenshot: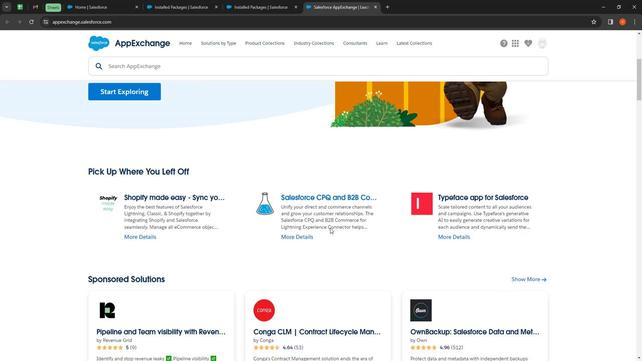 
Action: Mouse moved to (349, 230)
Screenshot: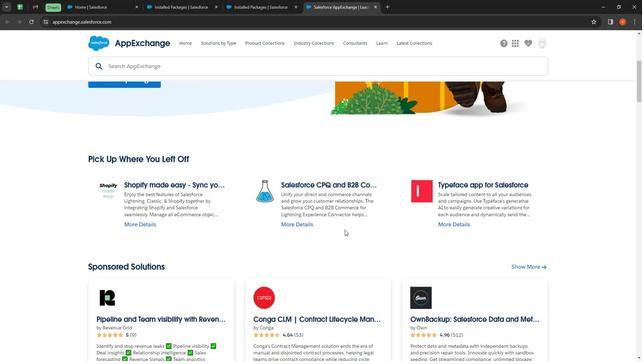 
Action: Mouse scrolled (349, 229) with delta (0, 0)
Screenshot: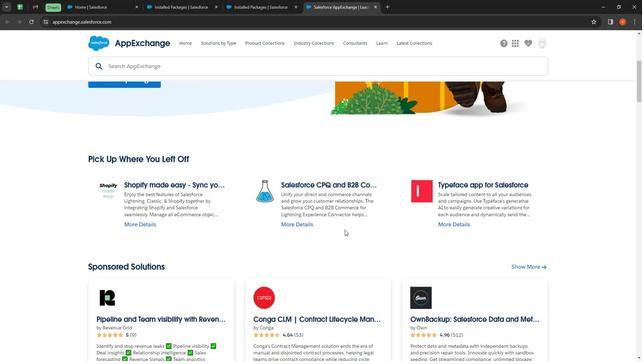 
Action: Mouse moved to (376, 232)
Screenshot: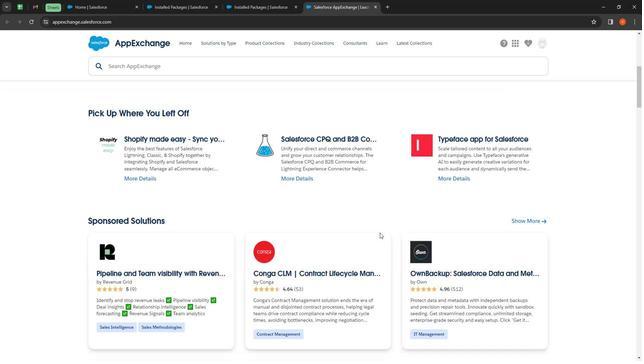 
Action: Mouse scrolled (376, 232) with delta (0, 0)
Screenshot: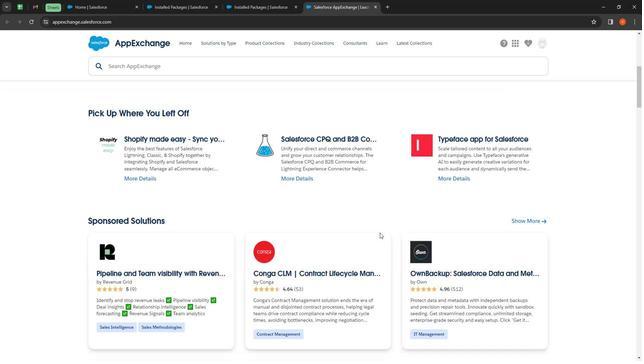 
Action: Mouse moved to (397, 234)
Screenshot: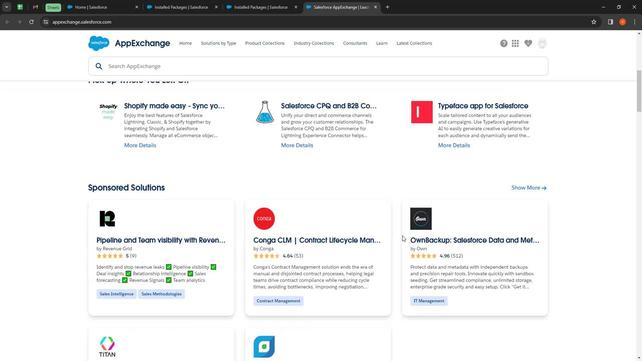 
Action: Mouse scrolled (397, 234) with delta (0, 0)
Screenshot: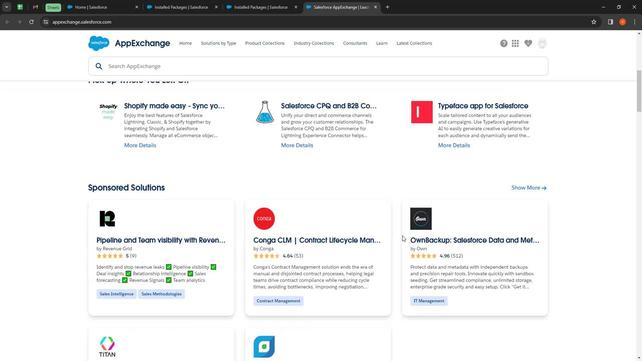 
Action: Mouse moved to (393, 204)
Screenshot: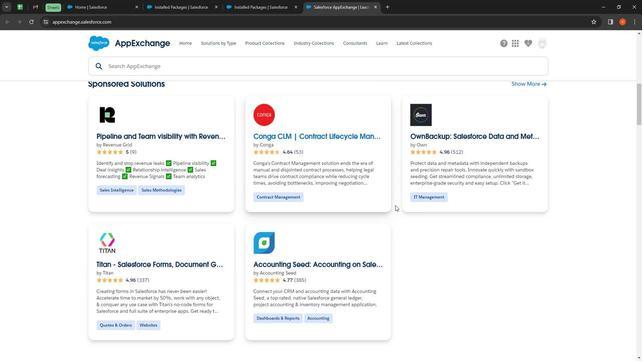 
Action: Mouse scrolled (393, 204) with delta (0, 0)
Screenshot: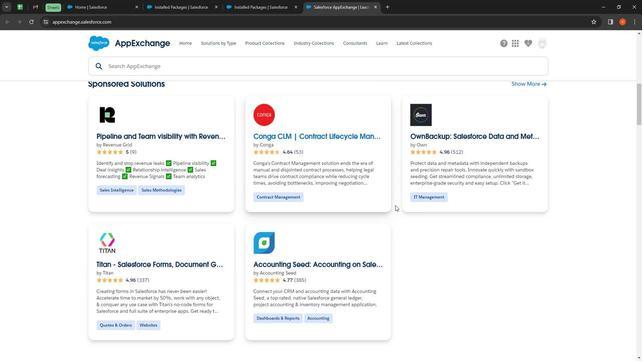 
Action: Mouse moved to (402, 208)
Screenshot: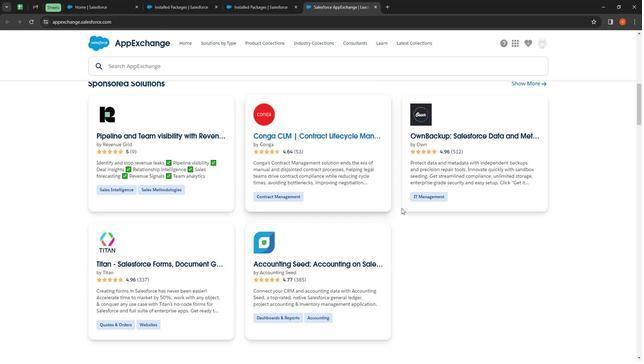 
Action: Mouse scrolled (402, 208) with delta (0, 0)
Screenshot: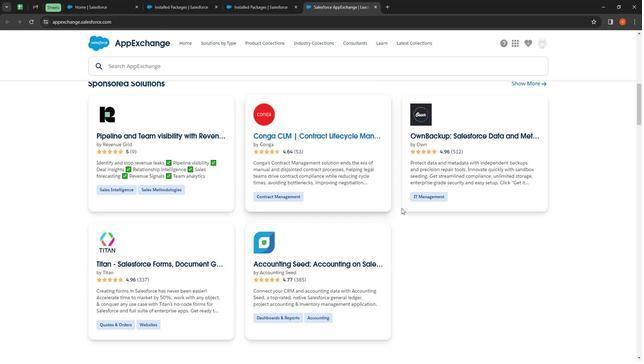 
Action: Mouse moved to (403, 209)
Screenshot: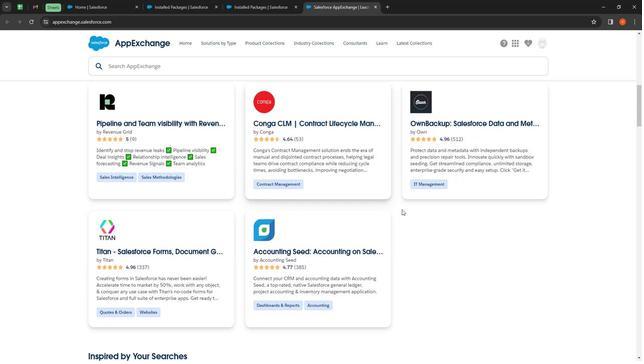 
Action: Mouse scrolled (403, 209) with delta (0, 0)
Screenshot: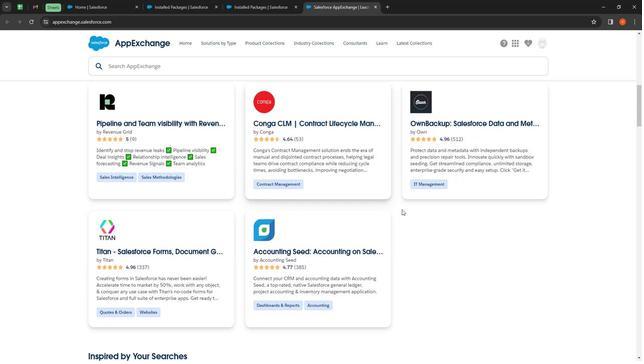 
Action: Mouse moved to (403, 211)
Screenshot: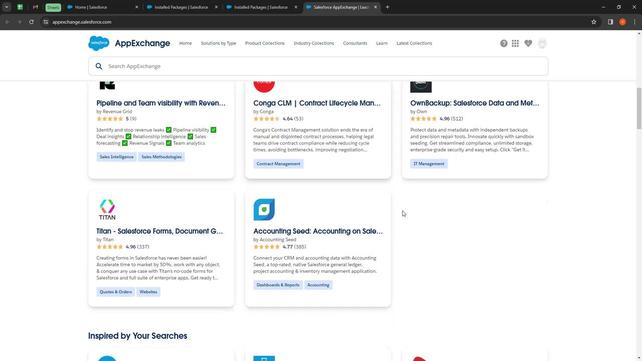 
Action: Mouse scrolled (403, 210) with delta (0, 0)
Screenshot: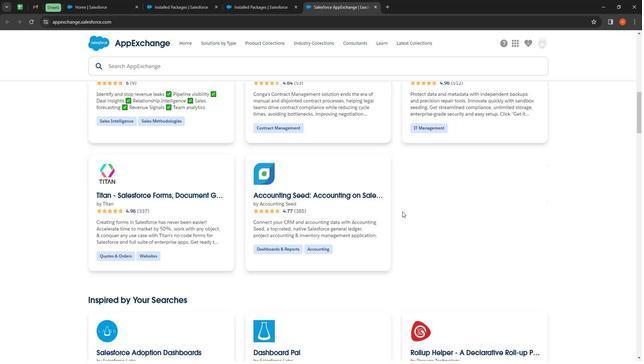 
Action: Mouse moved to (402, 213)
Screenshot: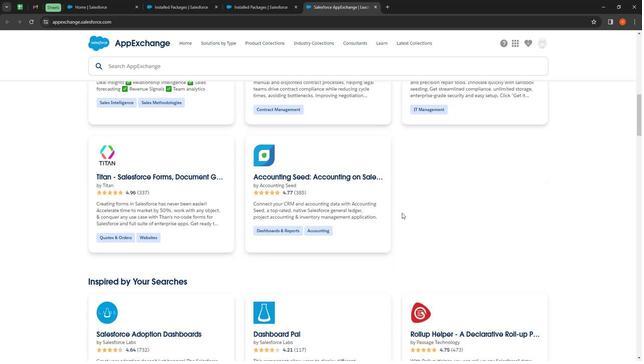 
Action: Mouse scrolled (402, 213) with delta (0, 0)
Screenshot: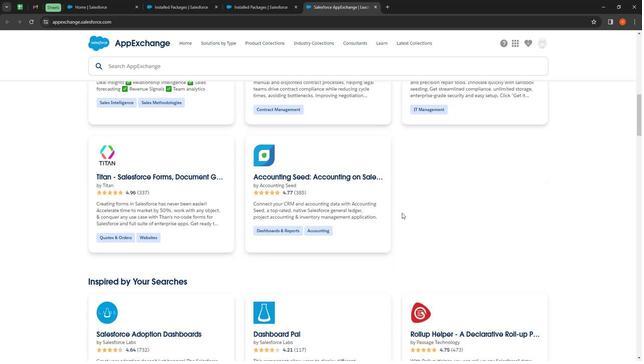 
Action: Mouse moved to (430, 220)
Screenshot: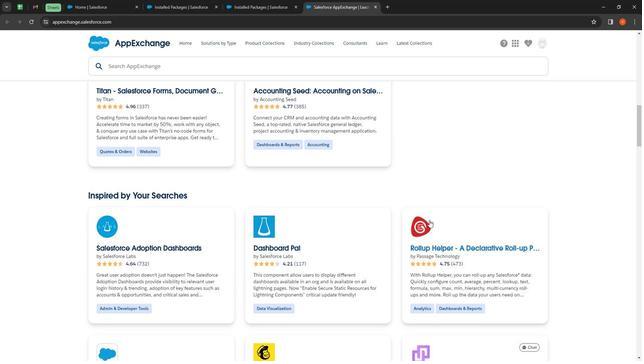 
Action: Mouse scrolled (430, 220) with delta (0, 0)
Screenshot: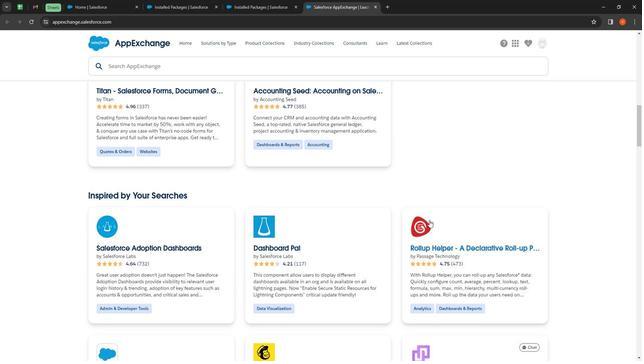 
Action: Mouse moved to (431, 221)
Screenshot: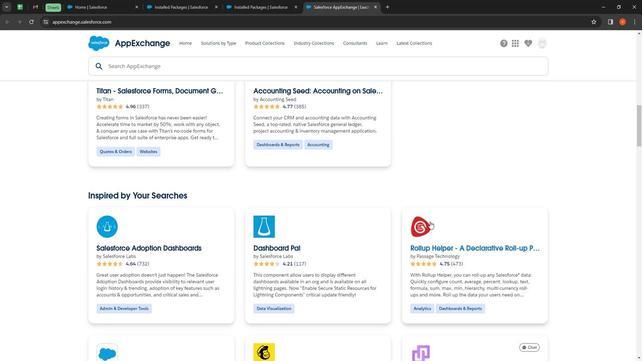 
Action: Mouse scrolled (431, 221) with delta (0, 0)
Screenshot: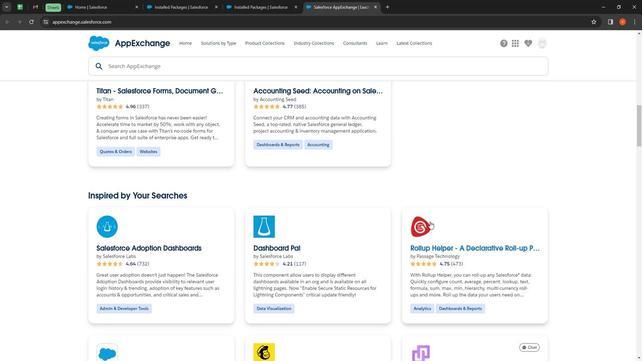
Action: Mouse moved to (431, 222)
Screenshot: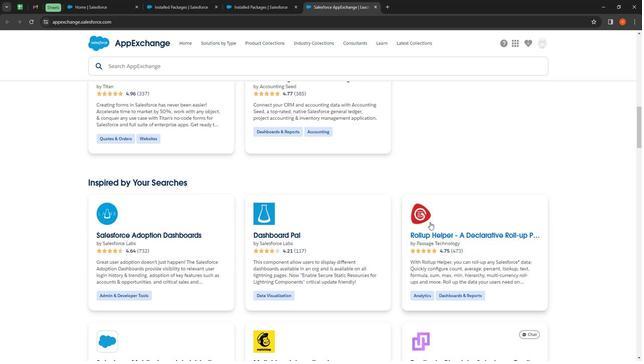 
Action: Mouse scrolled (431, 222) with delta (0, 0)
Screenshot: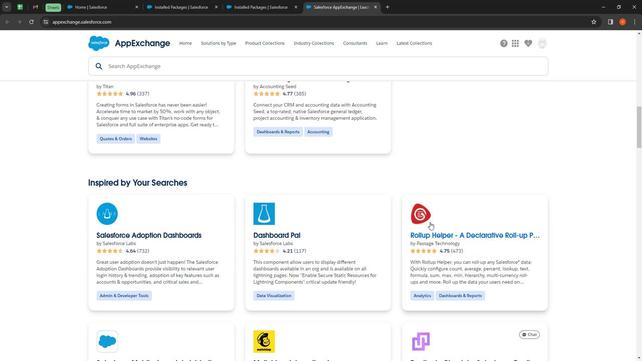 
Action: Mouse moved to (429, 222)
Screenshot: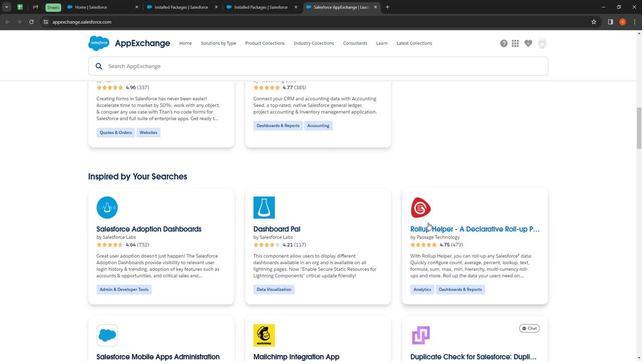 
Action: Mouse scrolled (429, 222) with delta (0, 0)
Screenshot: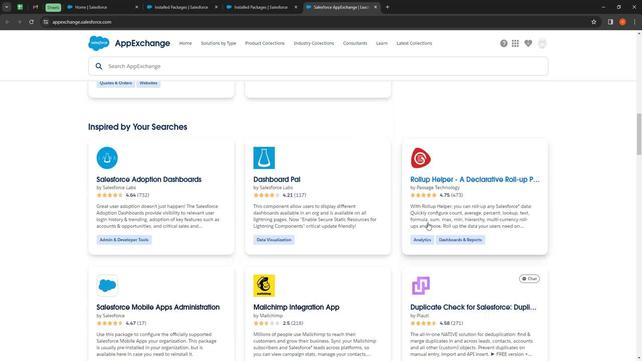 
Action: Mouse moved to (428, 222)
Screenshot: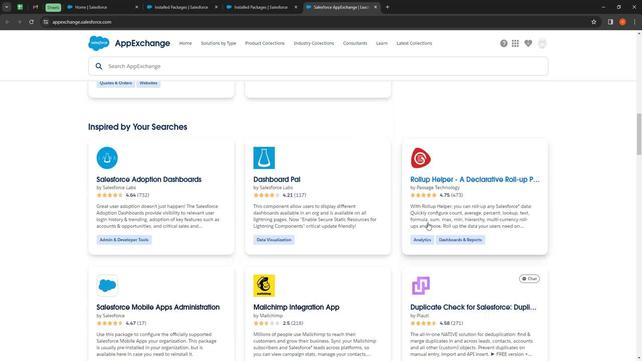 
Action: Mouse scrolled (428, 222) with delta (0, 0)
Screenshot: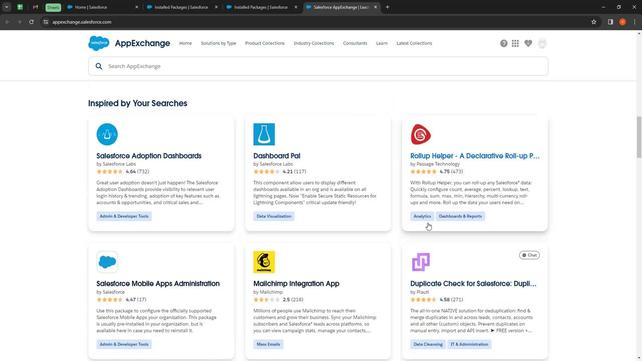 
Action: Mouse moved to (380, 209)
Screenshot: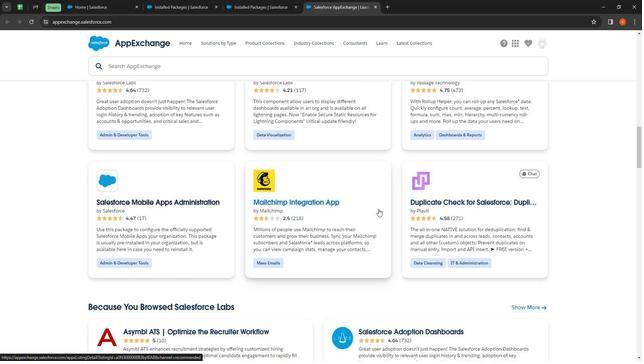
Action: Mouse scrolled (380, 209) with delta (0, 0)
Screenshot: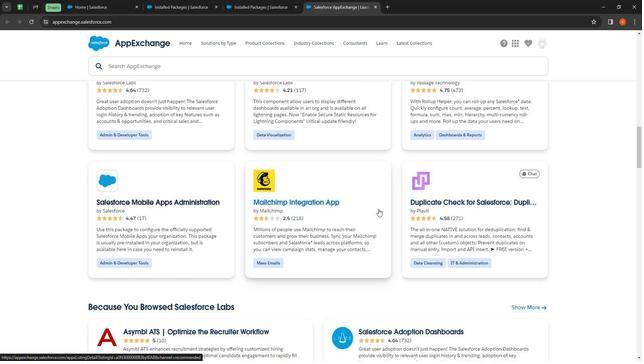
Action: Mouse moved to (383, 210)
Screenshot: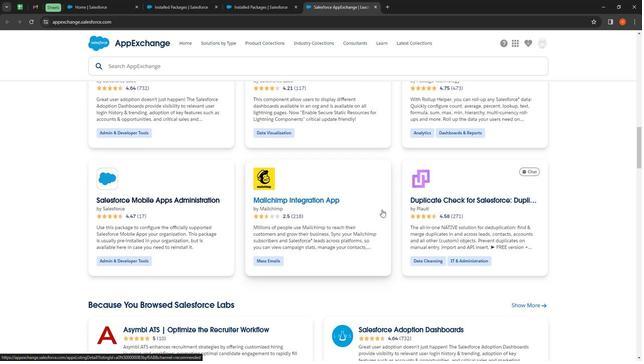 
Action: Mouse scrolled (383, 209) with delta (0, 0)
Screenshot: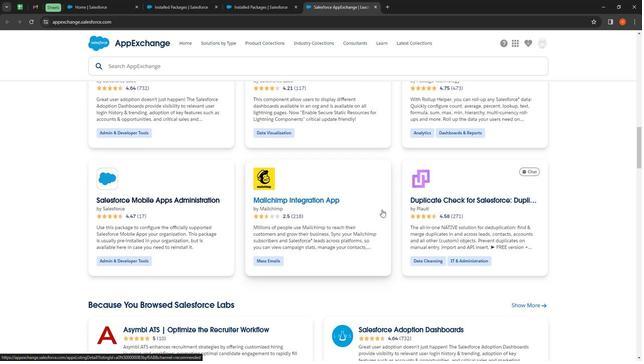 
Action: Mouse moved to (384, 210)
Screenshot: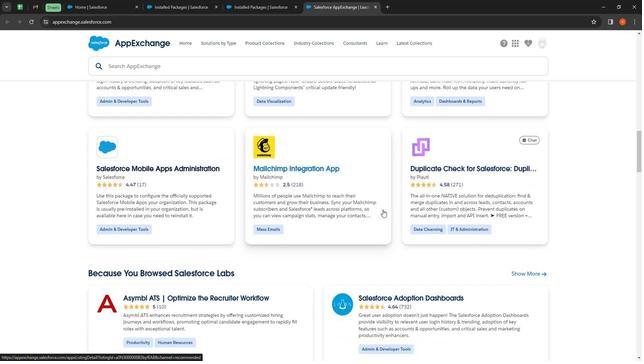 
Action: Mouse scrolled (384, 209) with delta (0, 0)
Screenshot: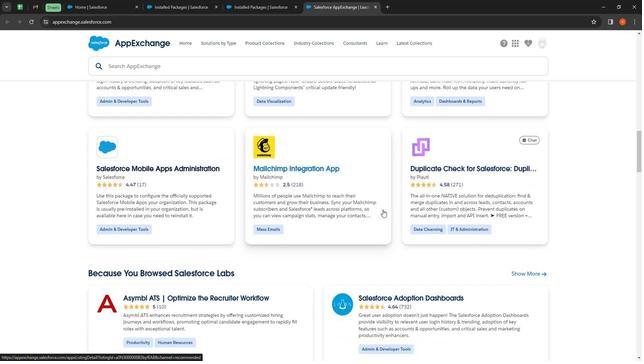 
Action: Mouse moved to (293, 99)
Screenshot: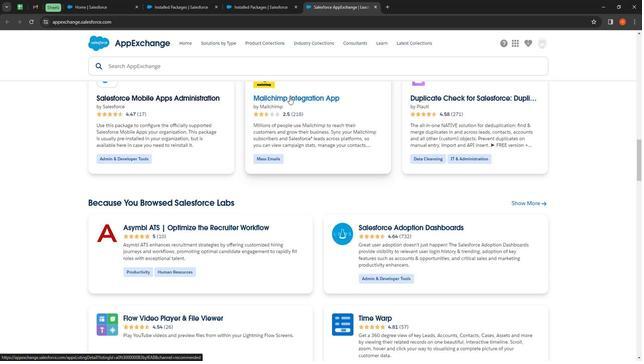 
Action: Mouse pressed left at (293, 99)
Screenshot: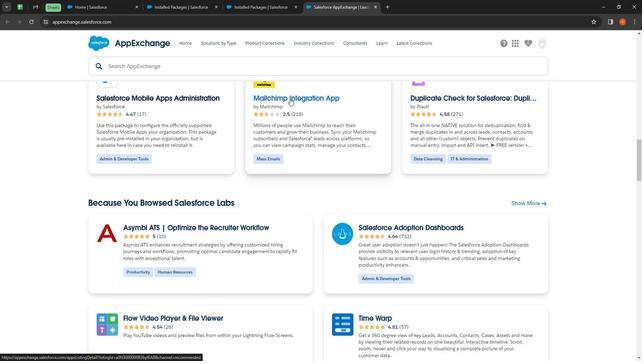 
Action: Mouse moved to (241, 133)
Screenshot: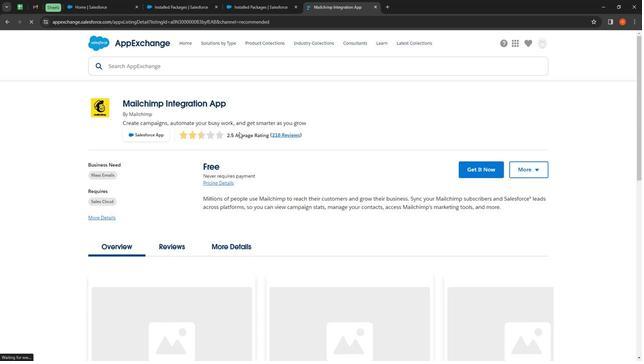 
Action: Mouse scrolled (241, 132) with delta (0, 0)
Screenshot: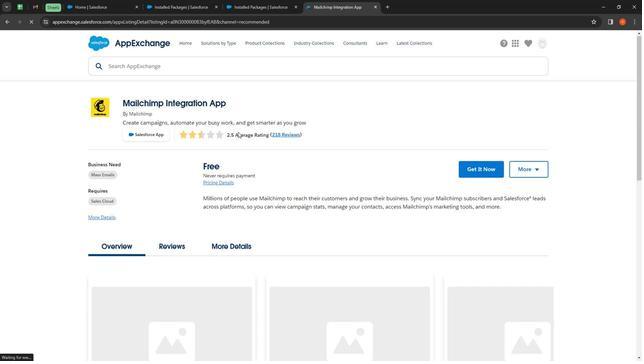 
Action: Mouse scrolled (241, 132) with delta (0, 0)
Screenshot: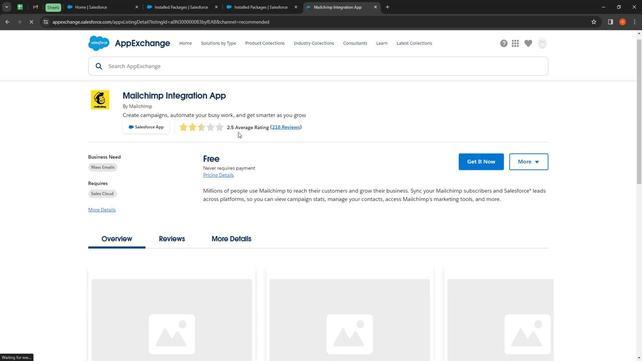 
Action: Mouse moved to (243, 132)
Screenshot: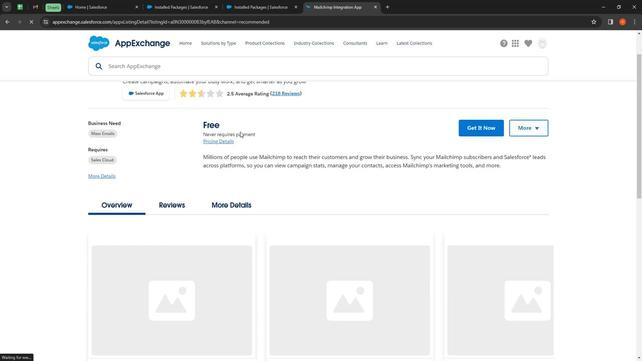 
Action: Mouse scrolled (243, 132) with delta (0, 0)
Screenshot: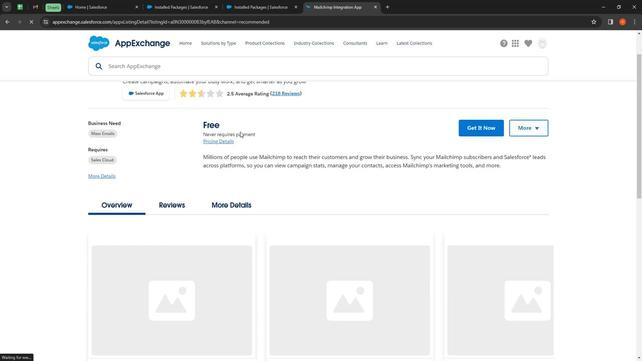 
Action: Mouse moved to (206, 95)
Screenshot: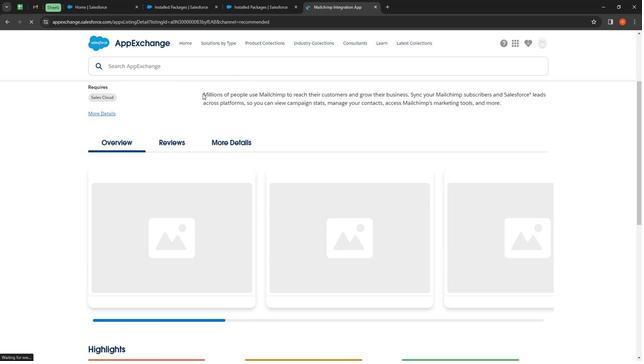 
Action: Mouse pressed left at (206, 95)
Screenshot: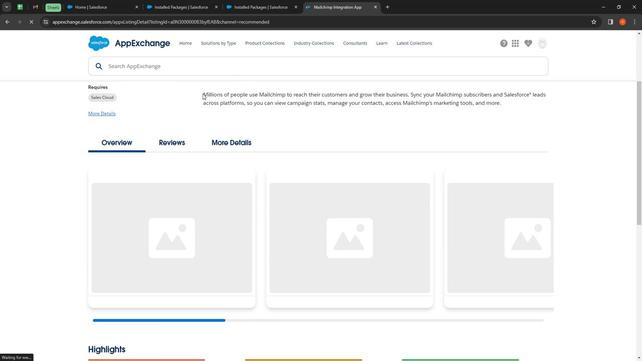 
Action: Mouse moved to (261, 161)
Screenshot: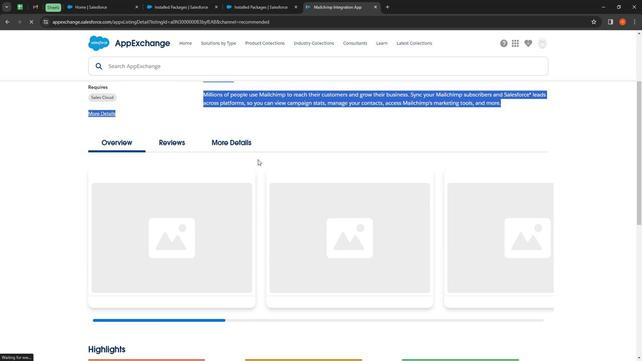 
Action: Mouse scrolled (261, 160) with delta (0, 0)
Screenshot: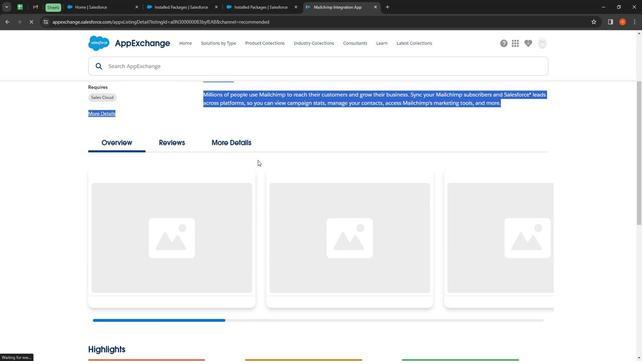 
Action: Mouse scrolled (261, 160) with delta (0, 0)
Screenshot: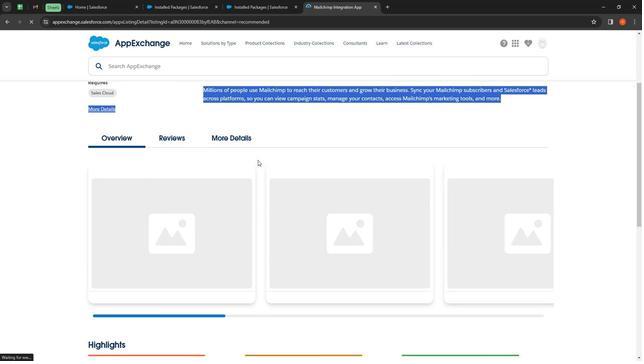 
Action: Mouse scrolled (261, 160) with delta (0, 0)
Screenshot: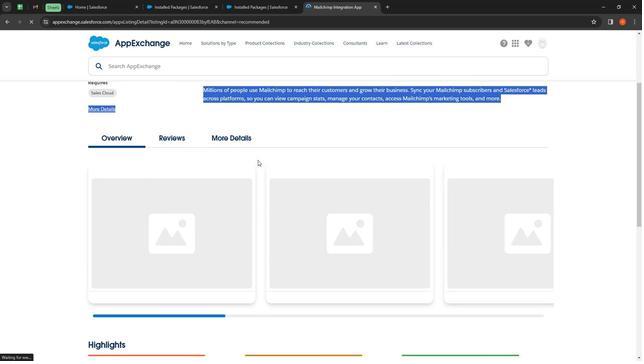 
Action: Mouse moved to (260, 161)
Screenshot: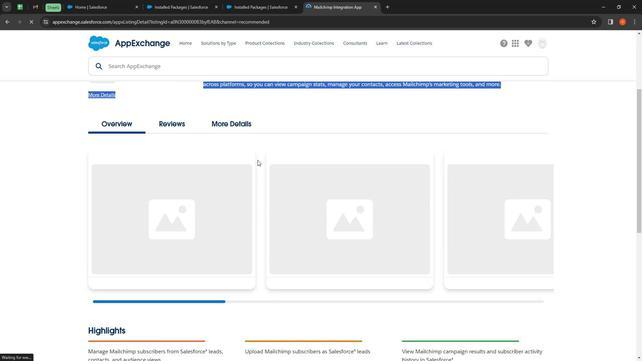 
Action: Mouse scrolled (260, 160) with delta (0, 0)
Screenshot: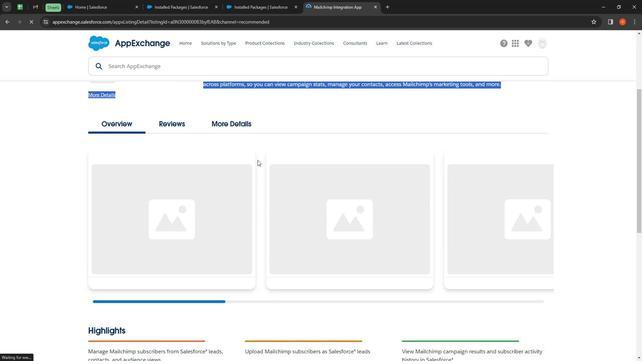 
Action: Mouse moved to (277, 263)
Screenshot: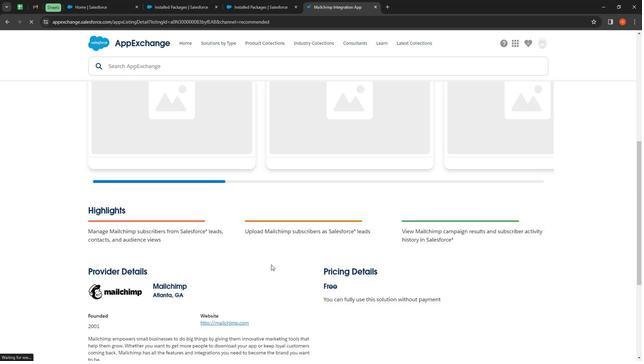 
Action: Mouse scrolled (277, 263) with delta (0, 0)
Screenshot: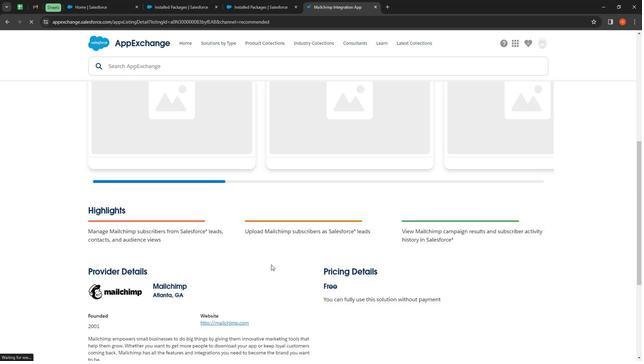 
Action: Mouse moved to (269, 264)
Screenshot: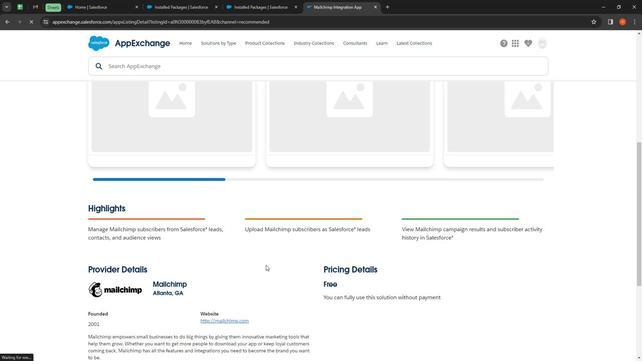 
Action: Mouse scrolled (269, 264) with delta (0, 0)
Screenshot: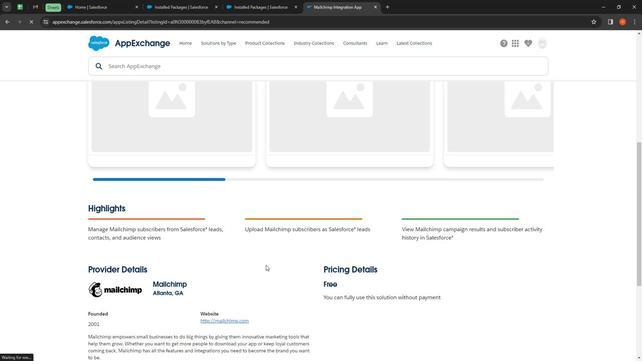 
Action: Mouse moved to (433, 184)
Screenshot: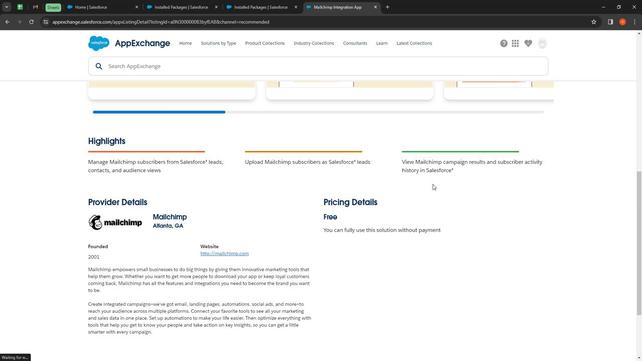 
Action: Mouse scrolled (433, 185) with delta (0, 0)
Screenshot: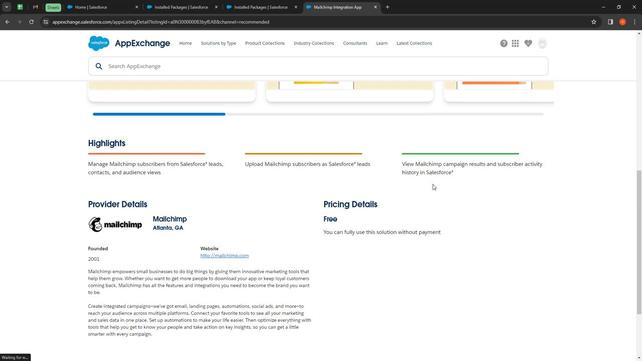 
Action: Mouse scrolled (433, 185) with delta (0, 0)
Screenshot: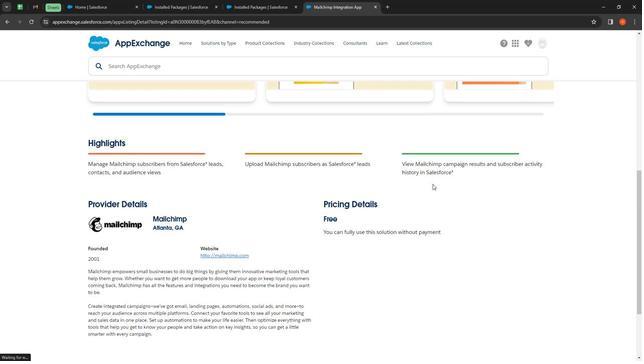 
Action: Mouse scrolled (433, 185) with delta (0, 0)
Screenshot: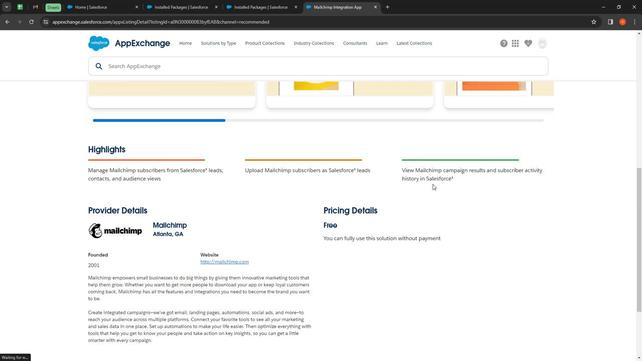 
Action: Mouse scrolled (433, 185) with delta (0, 0)
Screenshot: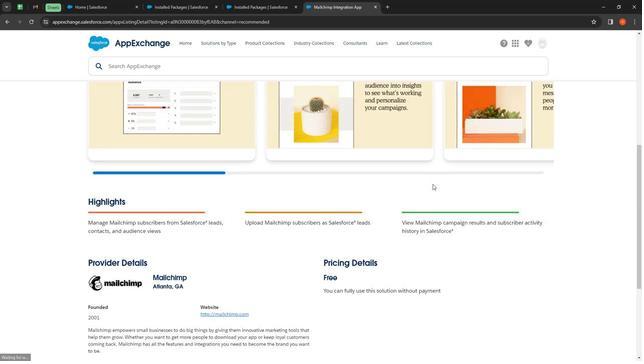 
Action: Mouse scrolled (433, 185) with delta (0, 0)
Screenshot: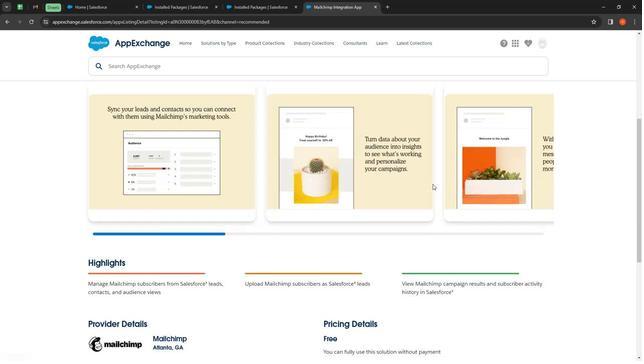 
Action: Mouse moved to (434, 185)
Screenshot: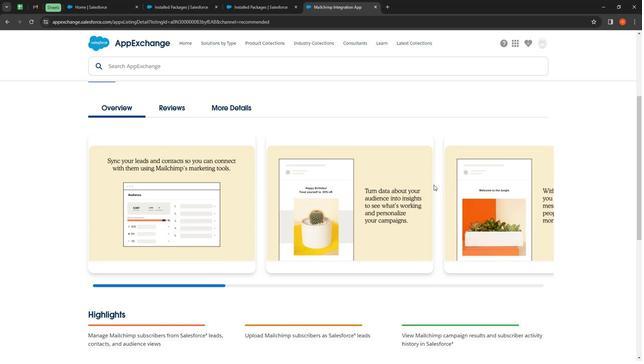 
Action: Mouse scrolled (434, 186) with delta (0, 0)
Screenshot: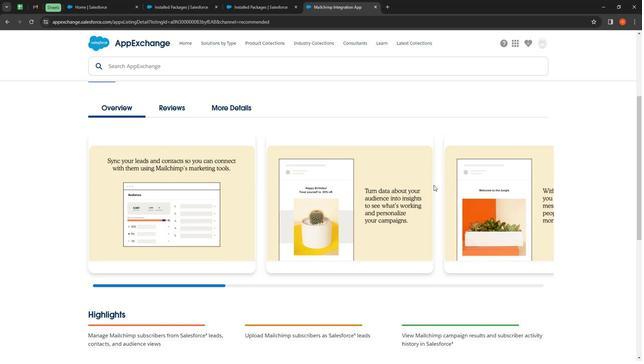 
Action: Mouse moved to (434, 185)
Screenshot: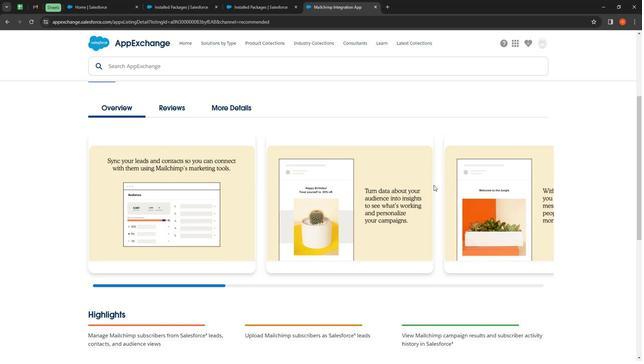 
Action: Mouse scrolled (434, 186) with delta (0, 0)
Screenshot: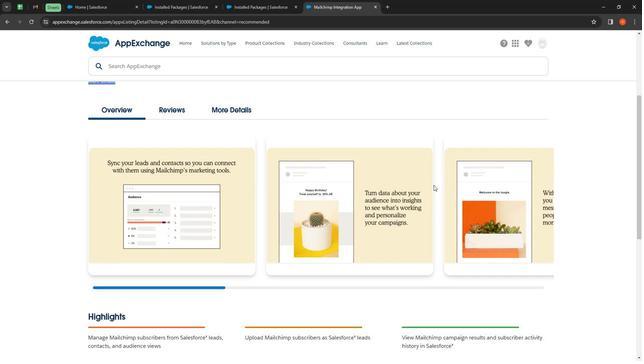 
Action: Mouse scrolled (434, 186) with delta (0, 0)
Screenshot: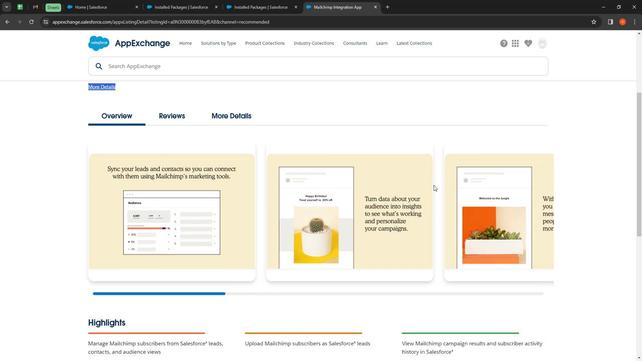 
Action: Mouse moved to (435, 186)
Screenshot: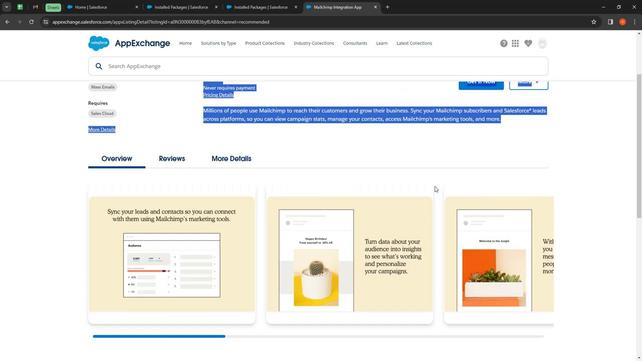 
Action: Mouse scrolled (435, 187) with delta (0, 0)
Screenshot: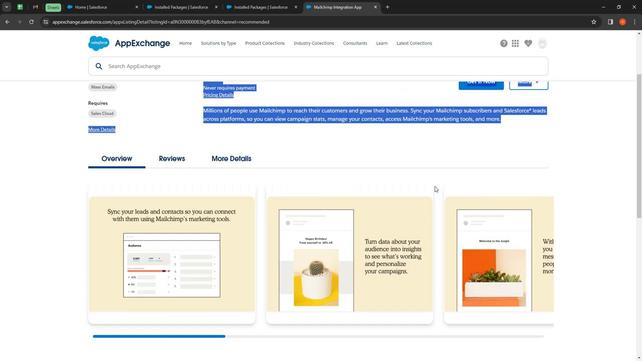 
Action: Mouse moved to (203, 314)
Screenshot: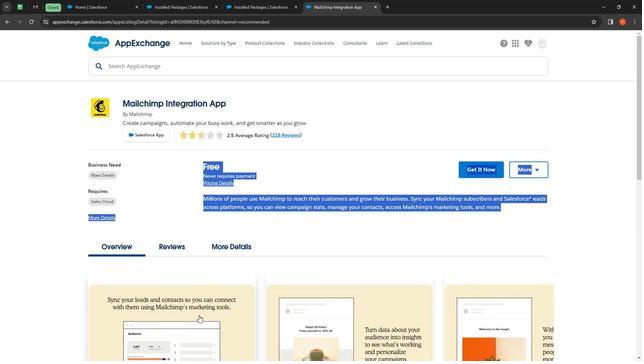 
Action: Mouse pressed left at (203, 314)
Screenshot: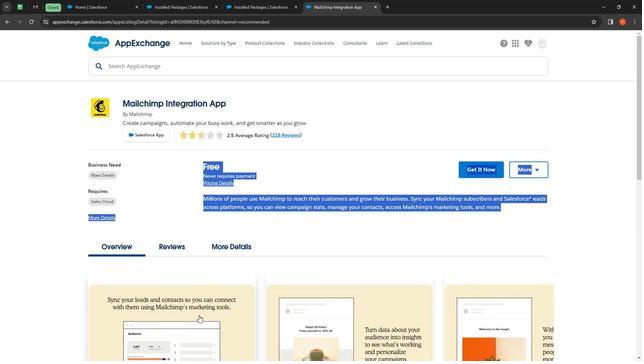 
Action: Mouse moved to (548, 206)
Screenshot: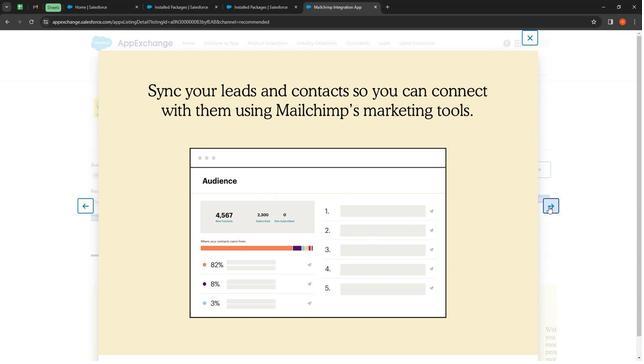 
Action: Mouse pressed left at (548, 206)
Screenshot: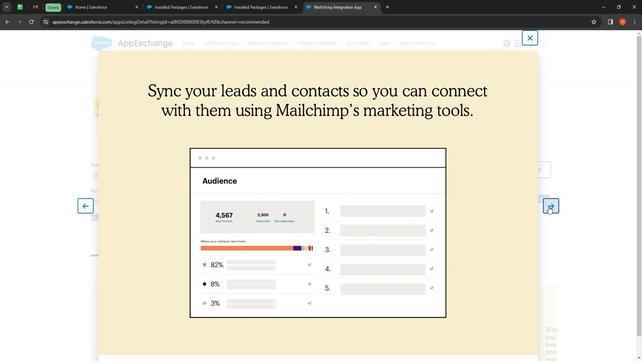 
Action: Mouse moved to (555, 207)
Screenshot: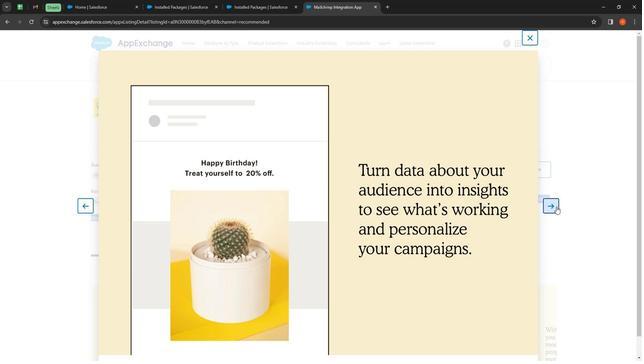 
Action: Mouse pressed left at (555, 207)
Screenshot: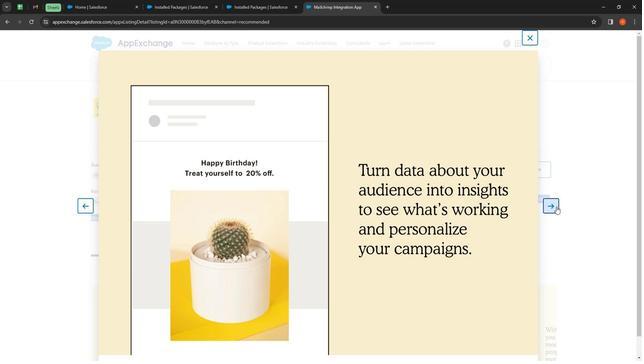 
Action: Mouse moved to (528, 40)
Screenshot: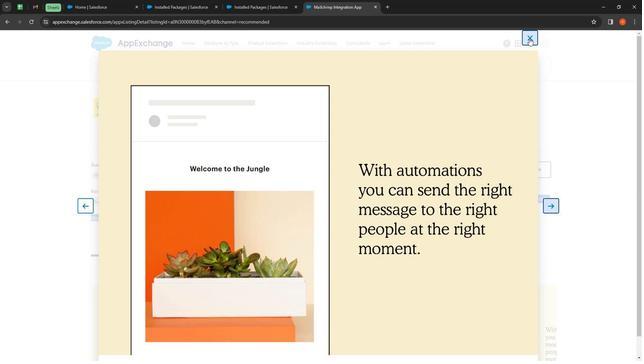 
Action: Mouse pressed left at (528, 40)
Screenshot: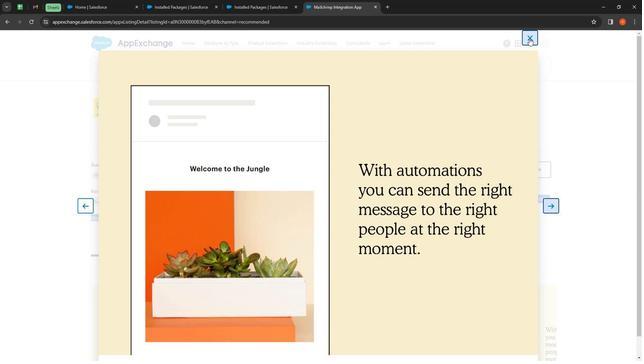 
Action: Mouse moved to (425, 235)
Screenshot: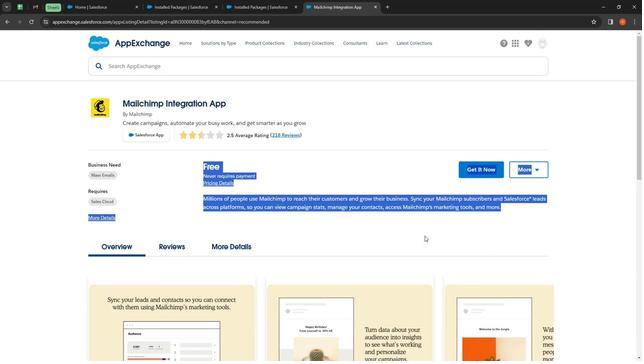 
Action: Mouse scrolled (425, 236) with delta (0, 0)
Screenshot: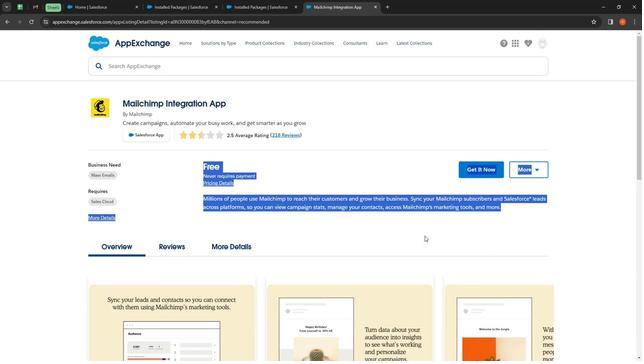 
Action: Mouse moved to (426, 236)
Screenshot: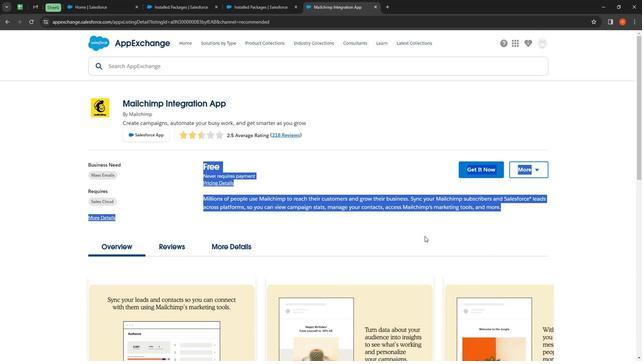 
Action: Mouse scrolled (426, 236) with delta (0, 0)
Screenshot: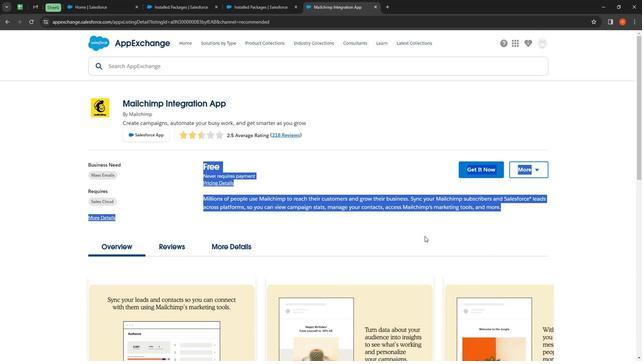 
Action: Mouse moved to (427, 237)
Screenshot: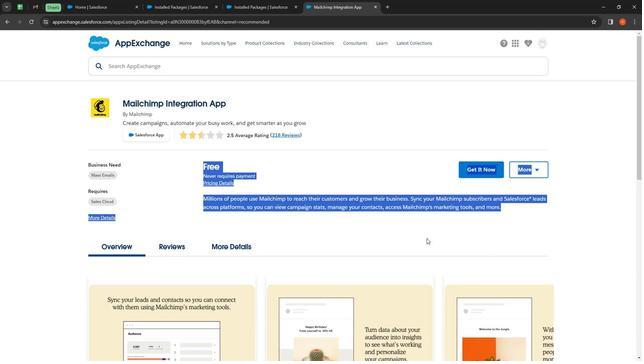 
Action: Mouse scrolled (427, 238) with delta (0, 0)
Screenshot: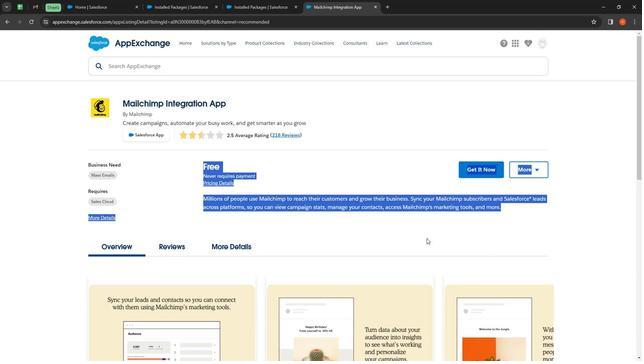 
Action: Mouse moved to (473, 168)
Screenshot: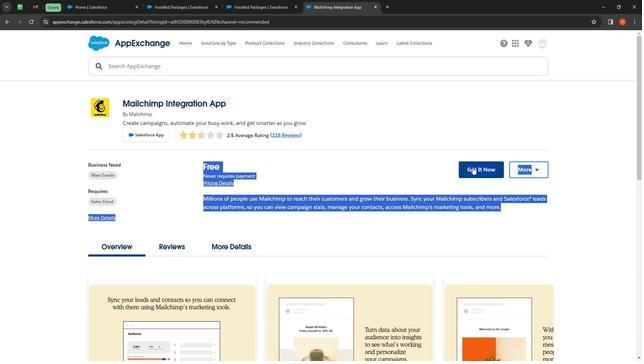 
Action: Mouse pressed left at (473, 168)
Screenshot: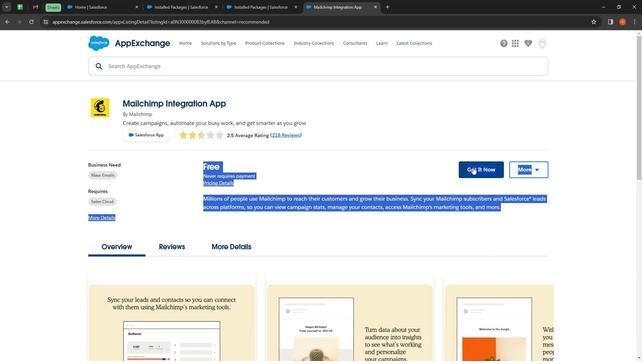 
Action: Mouse moved to (303, 202)
Screenshot: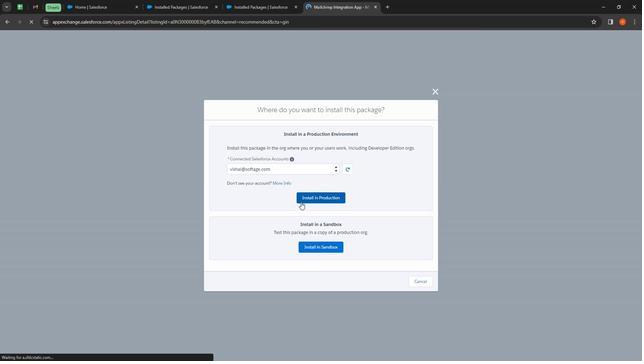 
Action: Mouse pressed left at (303, 202)
Screenshot: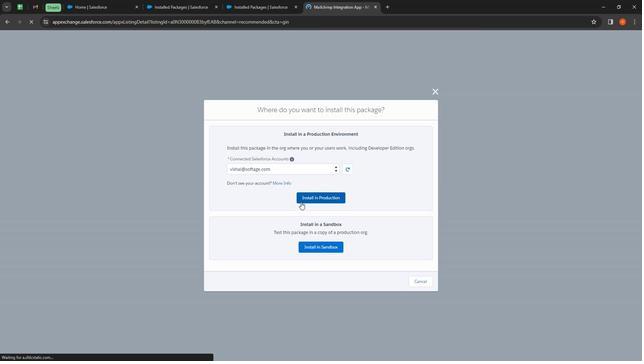 
Action: Mouse moved to (273, 249)
Screenshot: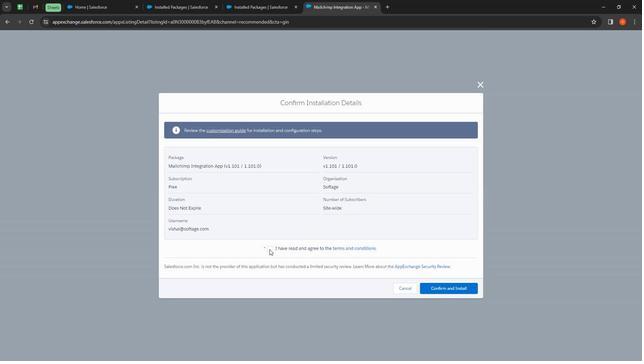 
Action: Mouse pressed left at (273, 249)
Screenshot: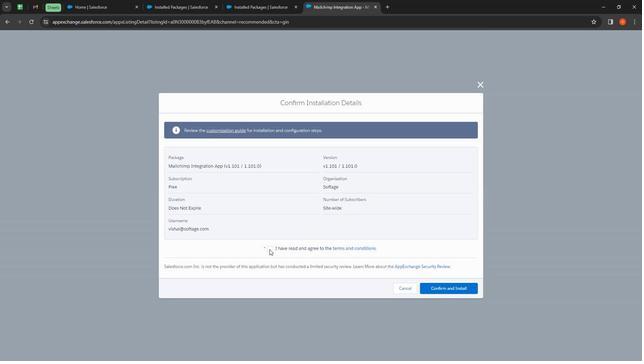 
Action: Mouse moved to (443, 289)
Screenshot: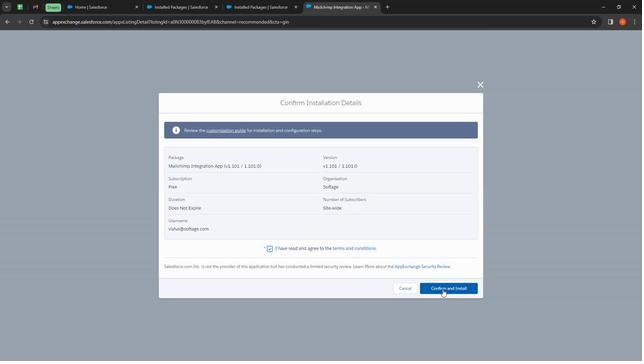 
Action: Mouse pressed left at (443, 289)
Screenshot: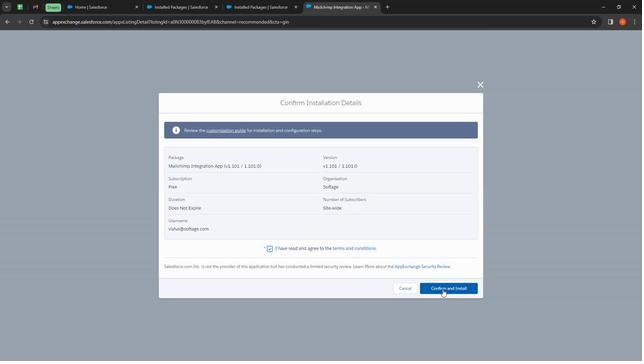 
Action: Mouse moved to (200, 172)
Screenshot: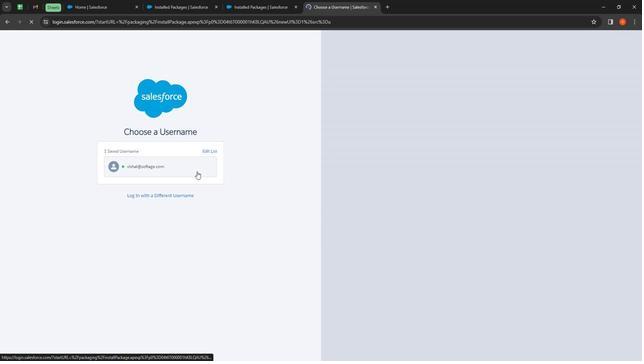 
Action: Mouse pressed left at (200, 172)
Screenshot: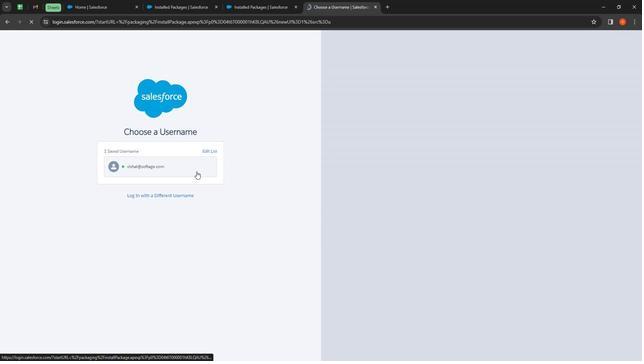
Action: Mouse moved to (305, 108)
Screenshot: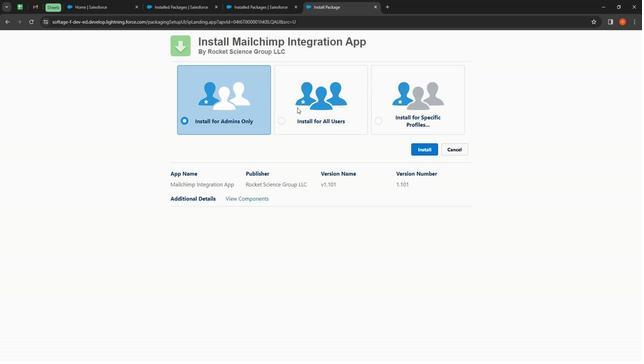 
Action: Mouse pressed left at (305, 108)
Screenshot: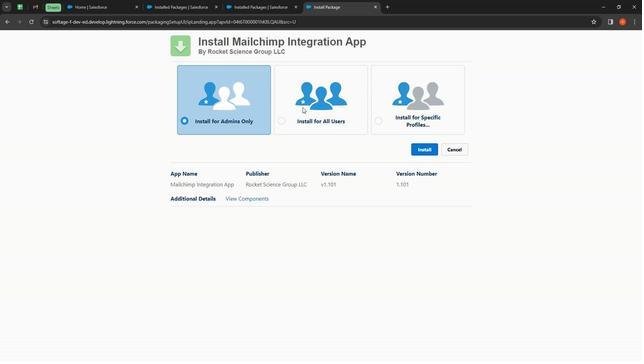 
Action: Mouse moved to (424, 151)
Screenshot: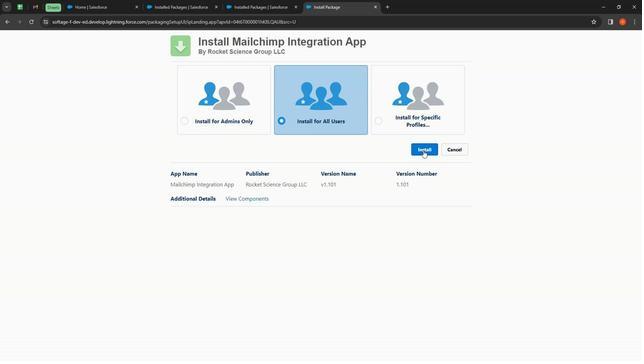
Action: Mouse pressed left at (424, 151)
Screenshot: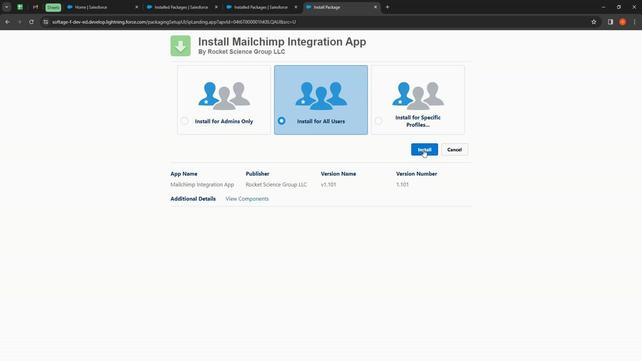 
Action: Mouse moved to (341, 144)
Screenshot: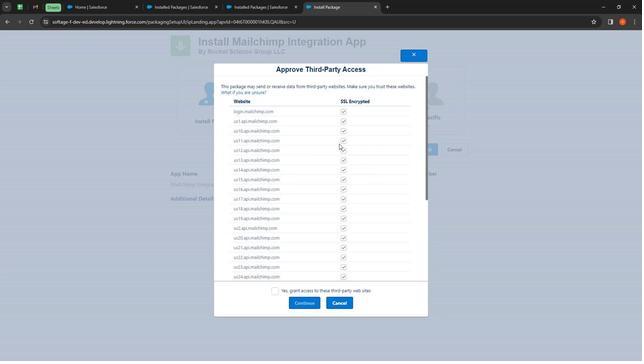 
Action: Mouse scrolled (341, 143) with delta (0, 0)
Screenshot: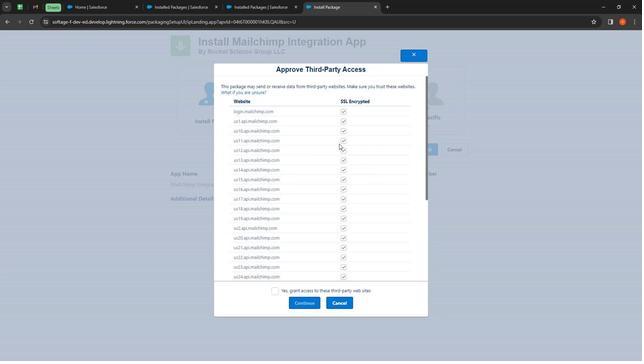 
Action: Mouse moved to (341, 149)
Screenshot: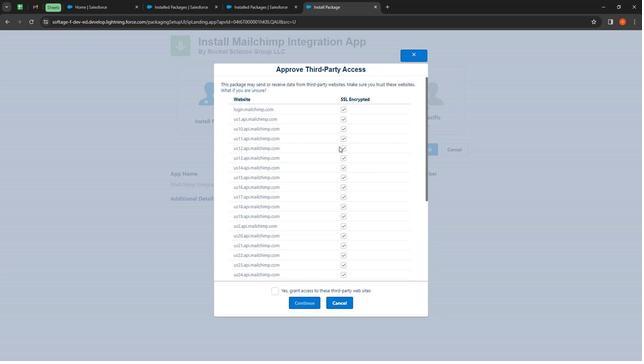
Action: Mouse scrolled (341, 149) with delta (0, 0)
Screenshot: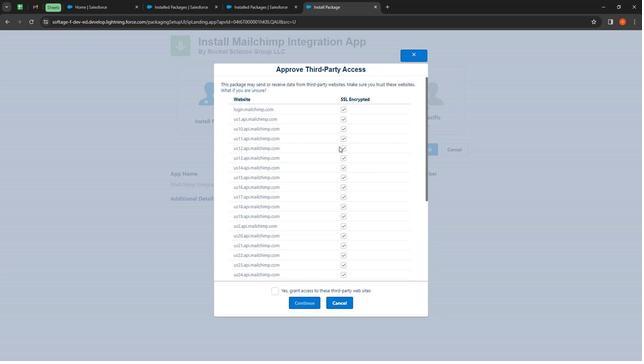 
Action: Mouse moved to (347, 160)
Screenshot: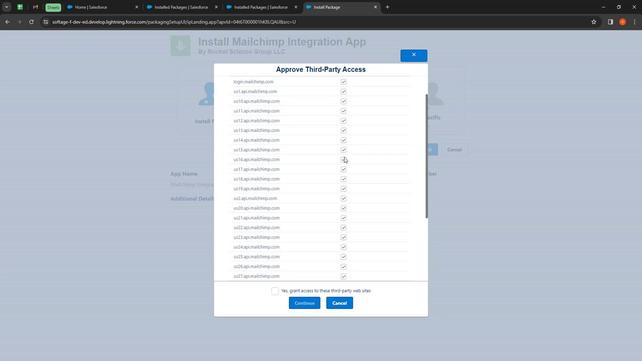 
Action: Mouse scrolled (347, 160) with delta (0, 0)
Screenshot: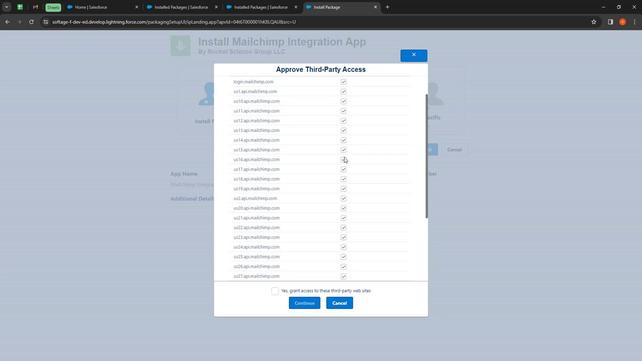 
Action: Mouse moved to (355, 180)
Screenshot: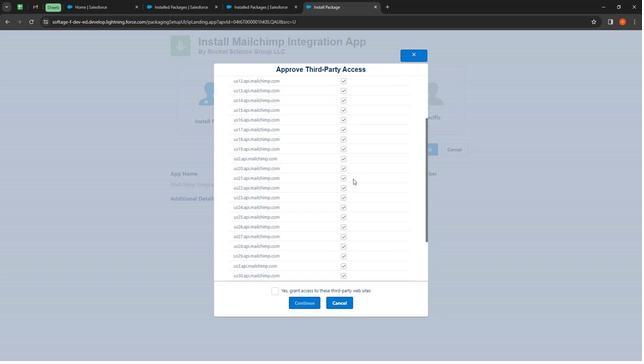 
Action: Mouse scrolled (355, 180) with delta (0, 0)
Screenshot: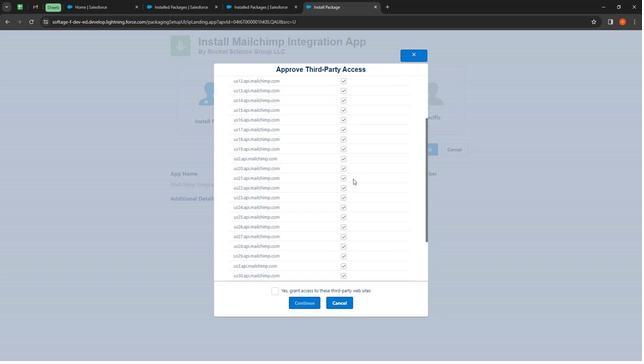 
Action: Mouse moved to (351, 218)
Screenshot: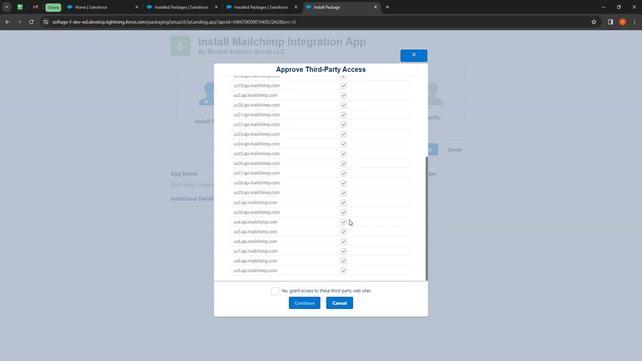 
Action: Mouse scrolled (351, 218) with delta (0, 0)
Screenshot: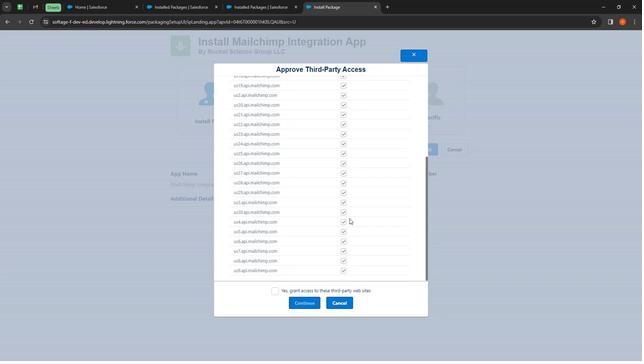 
Action: Mouse moved to (351, 219)
Screenshot: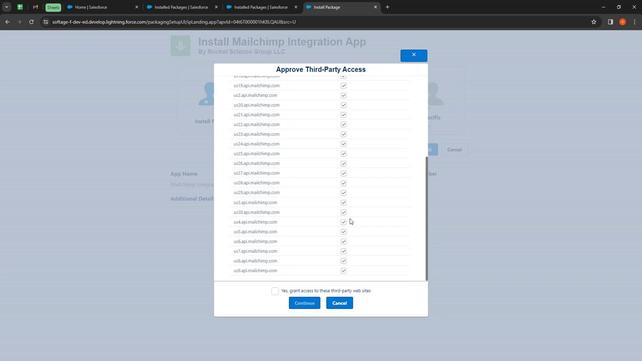 
Action: Mouse scrolled (351, 218) with delta (0, 0)
Screenshot: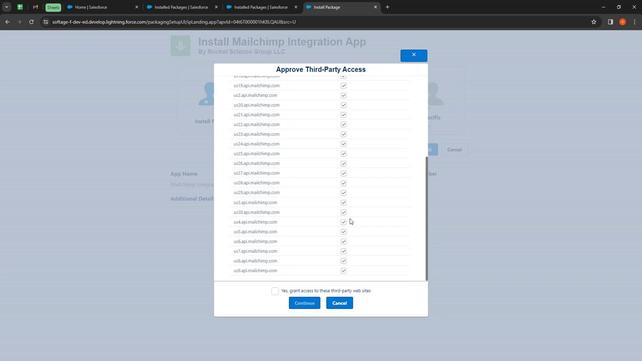 
Action: Mouse scrolled (351, 218) with delta (0, 0)
Screenshot: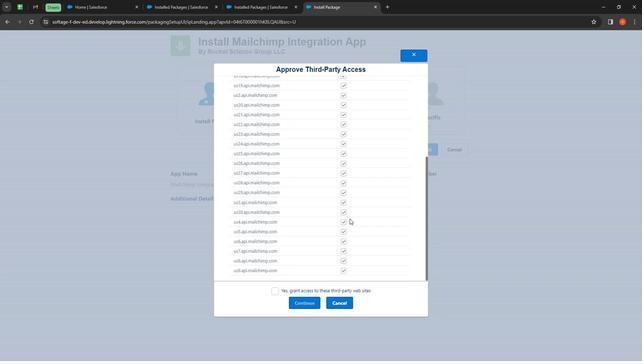 
Action: Mouse scrolled (351, 218) with delta (0, 0)
Screenshot: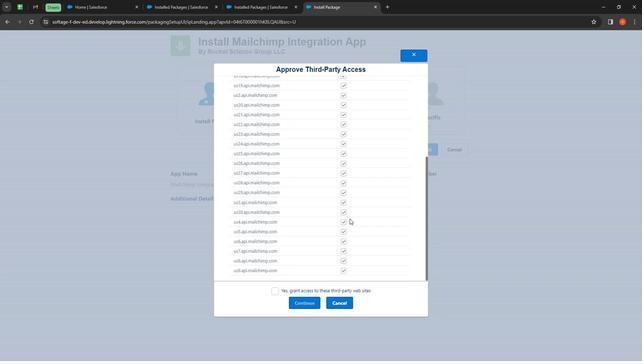 
Action: Mouse moved to (352, 221)
Screenshot: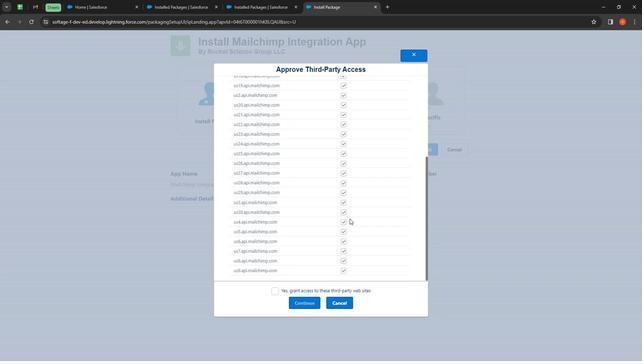 
Action: Mouse scrolled (352, 220) with delta (0, 0)
Screenshot: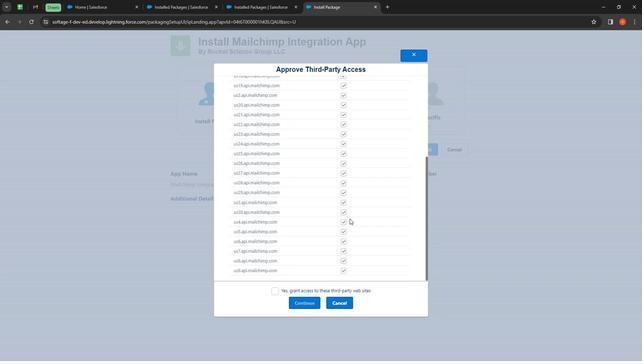 
Action: Mouse moved to (278, 291)
Screenshot: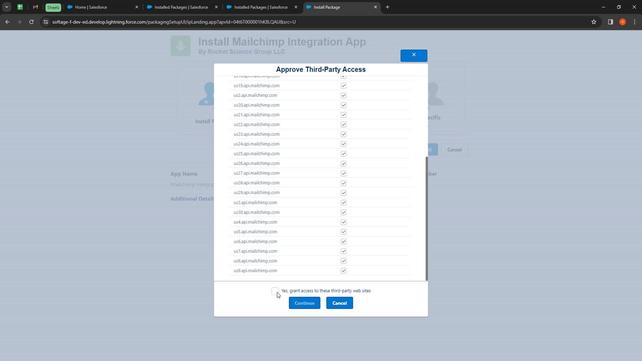 
Action: Mouse pressed left at (278, 291)
Screenshot: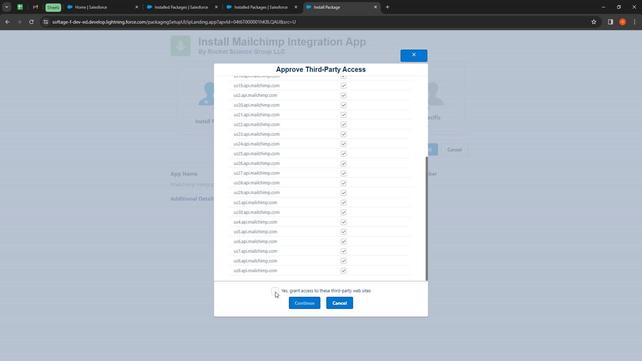 
Action: Mouse moved to (316, 300)
Screenshot: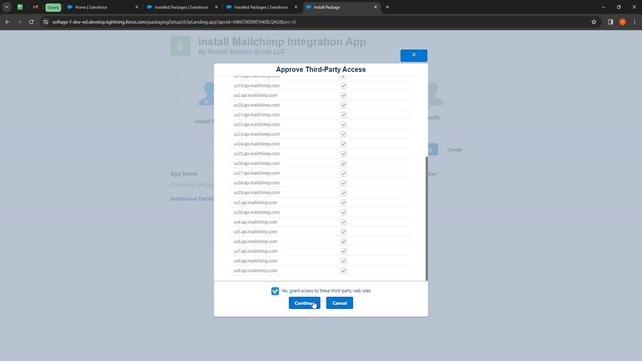 
Action: Mouse pressed left at (316, 300)
Screenshot: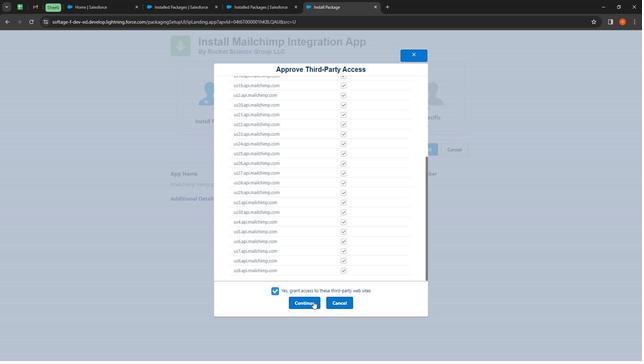 
Action: Mouse moved to (415, 103)
Screenshot: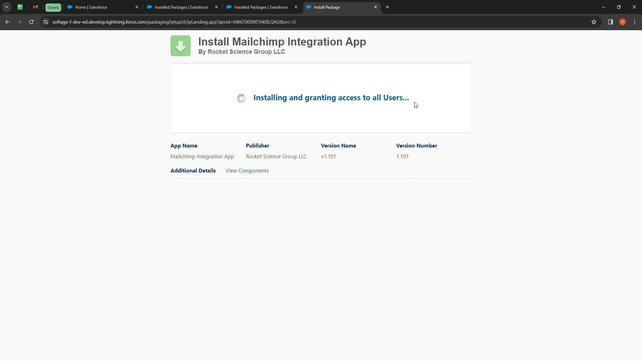 
Action: Mouse pressed left at (415, 103)
Screenshot: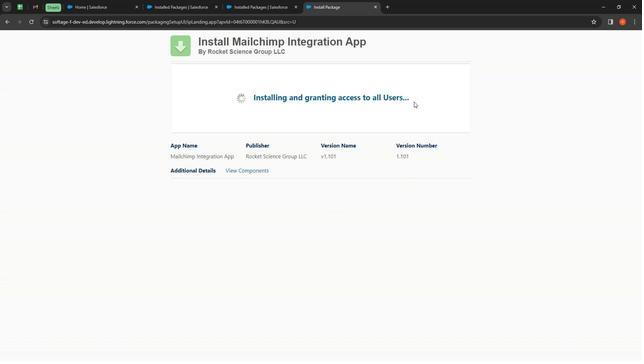 
Action: Mouse moved to (310, 104)
Screenshot: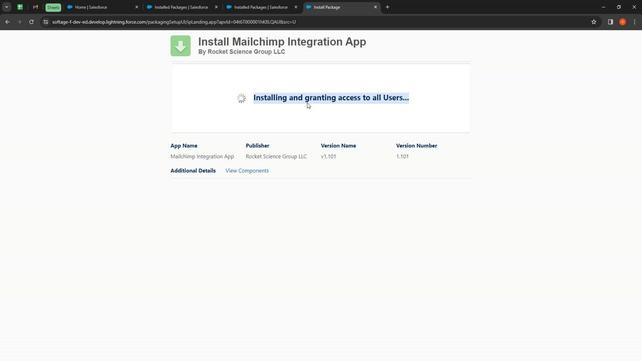 
Action: Mouse pressed left at (310, 104)
Screenshot: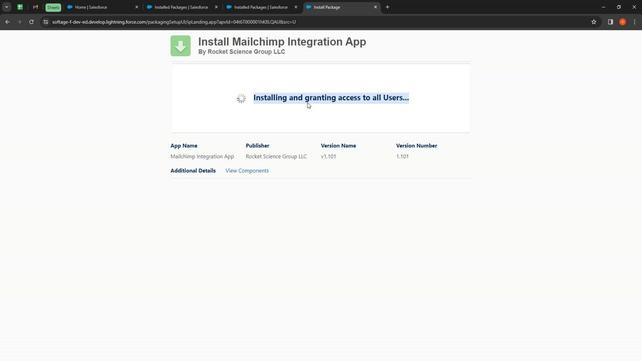 
Action: Mouse moved to (324, 91)
Screenshot: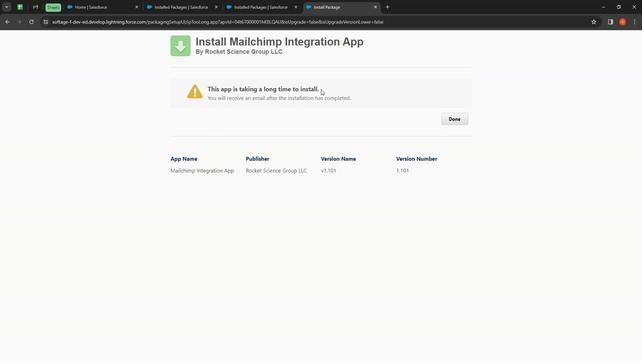 
Action: Mouse pressed left at (324, 91)
